 Task: Create a due date automation trigger when advanced on, on the tuesday of the week a card is due add fields with custom field "Resume" set to a date between 1 and 7 days from now at 11:00 AM.
Action: Mouse moved to (1306, 107)
Screenshot: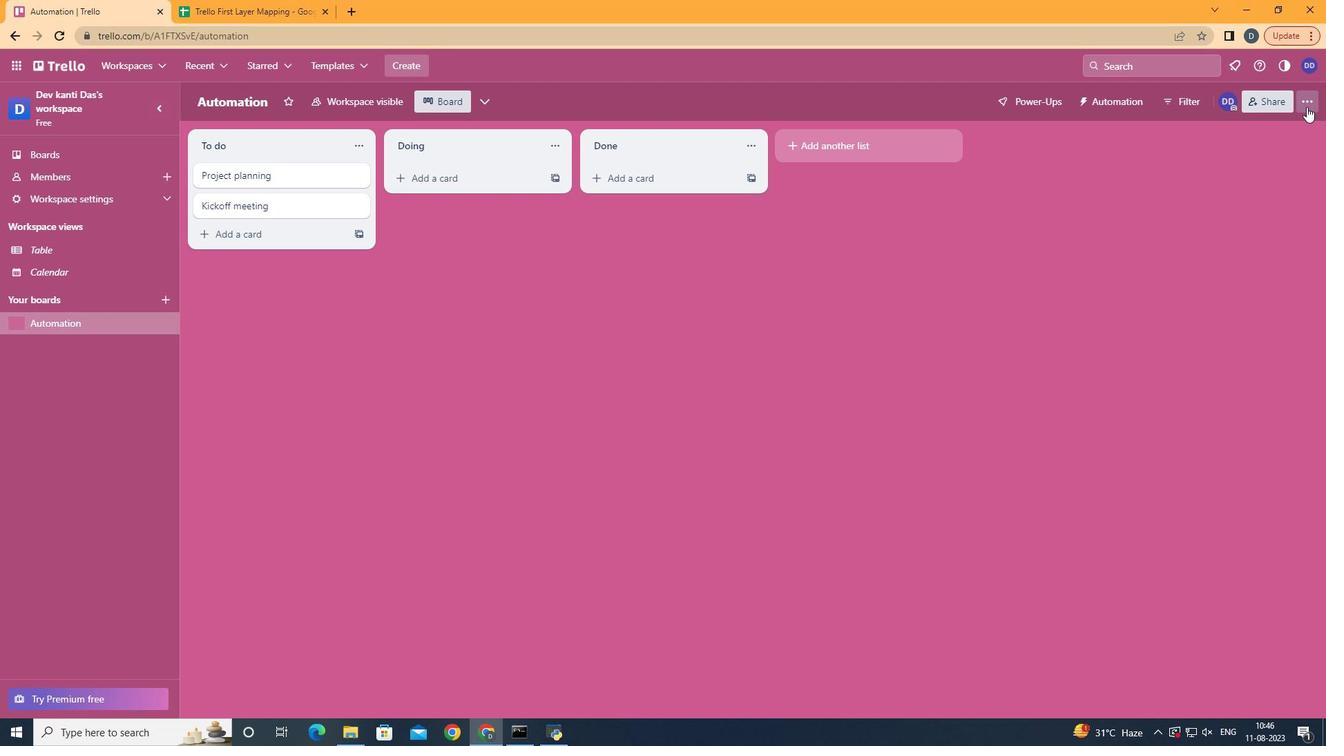 
Action: Mouse pressed left at (1306, 107)
Screenshot: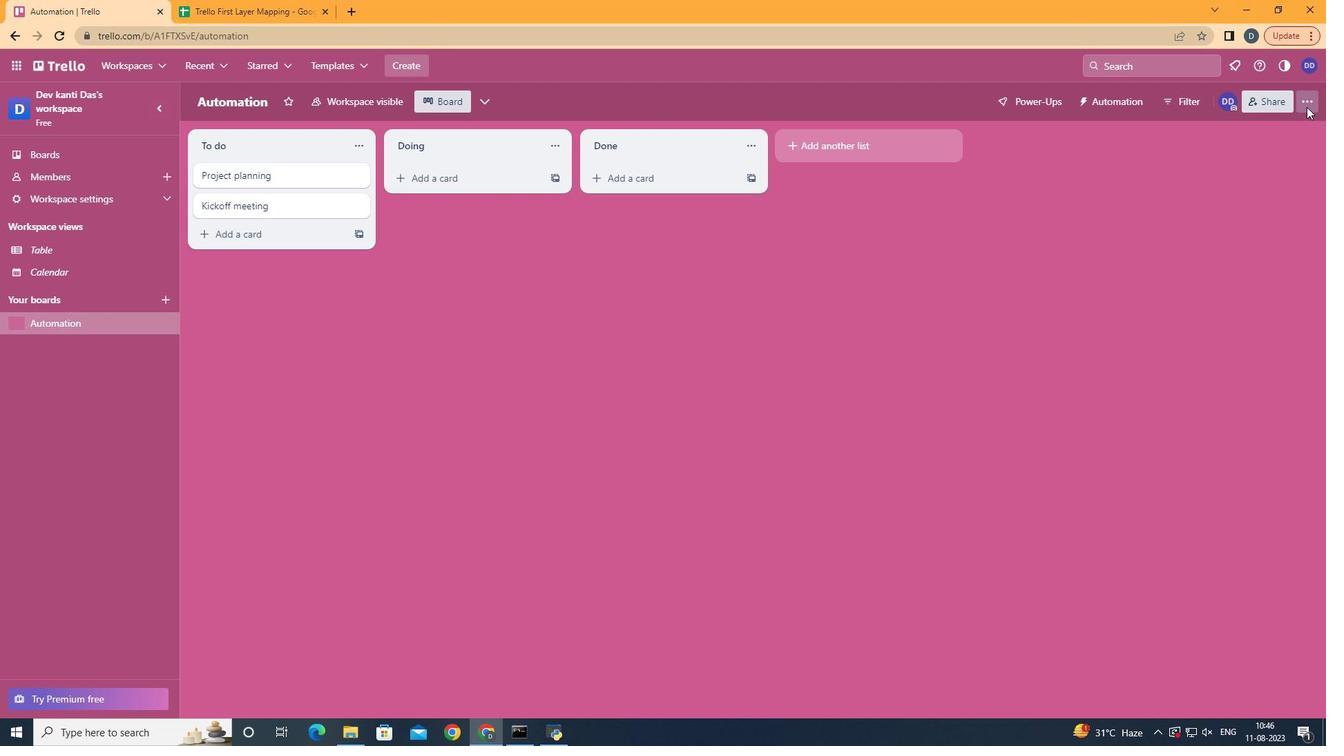 
Action: Mouse moved to (1184, 290)
Screenshot: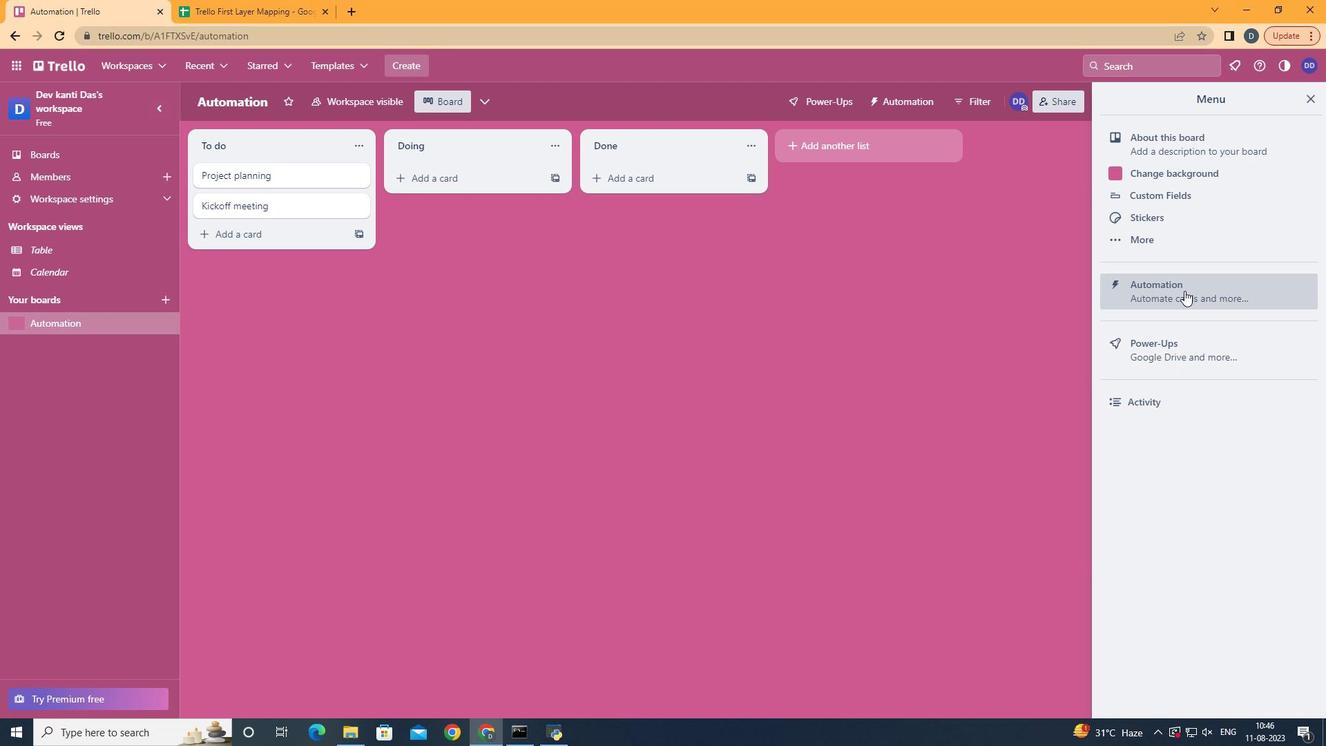 
Action: Mouse pressed left at (1184, 290)
Screenshot: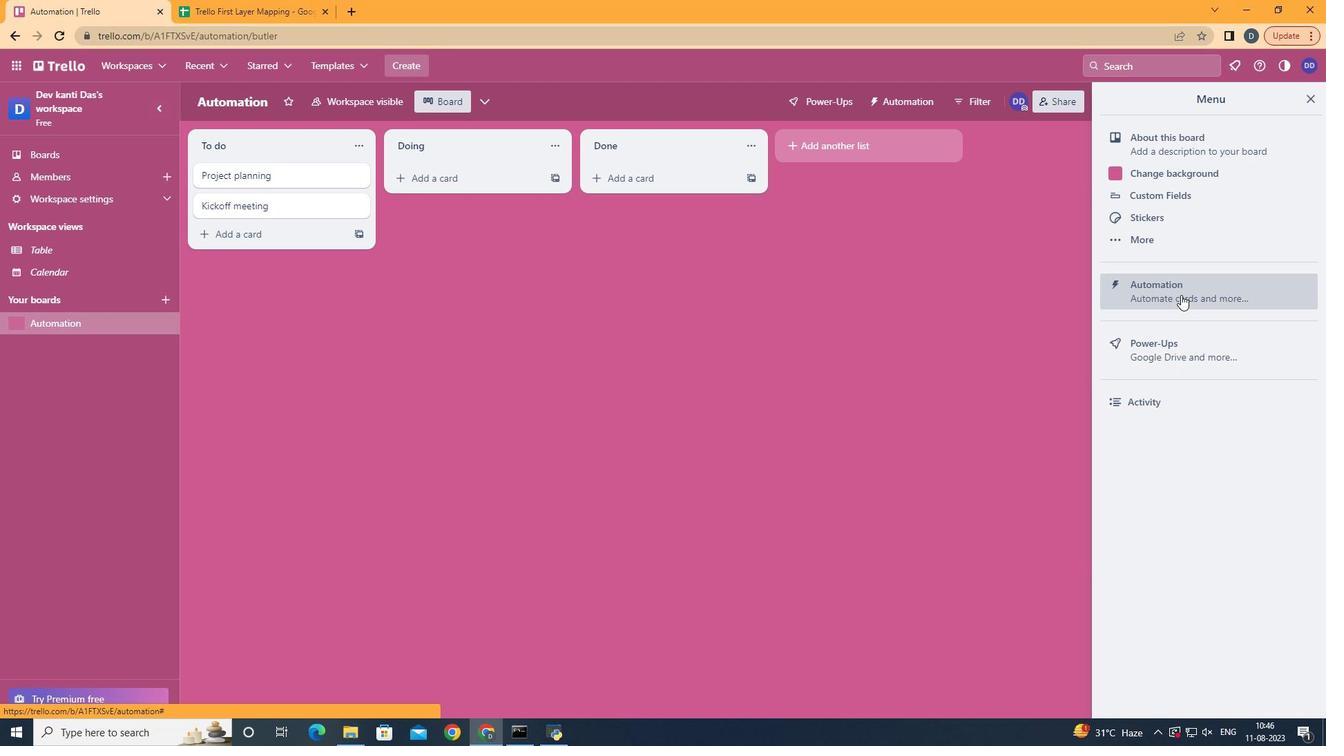 
Action: Mouse moved to (226, 276)
Screenshot: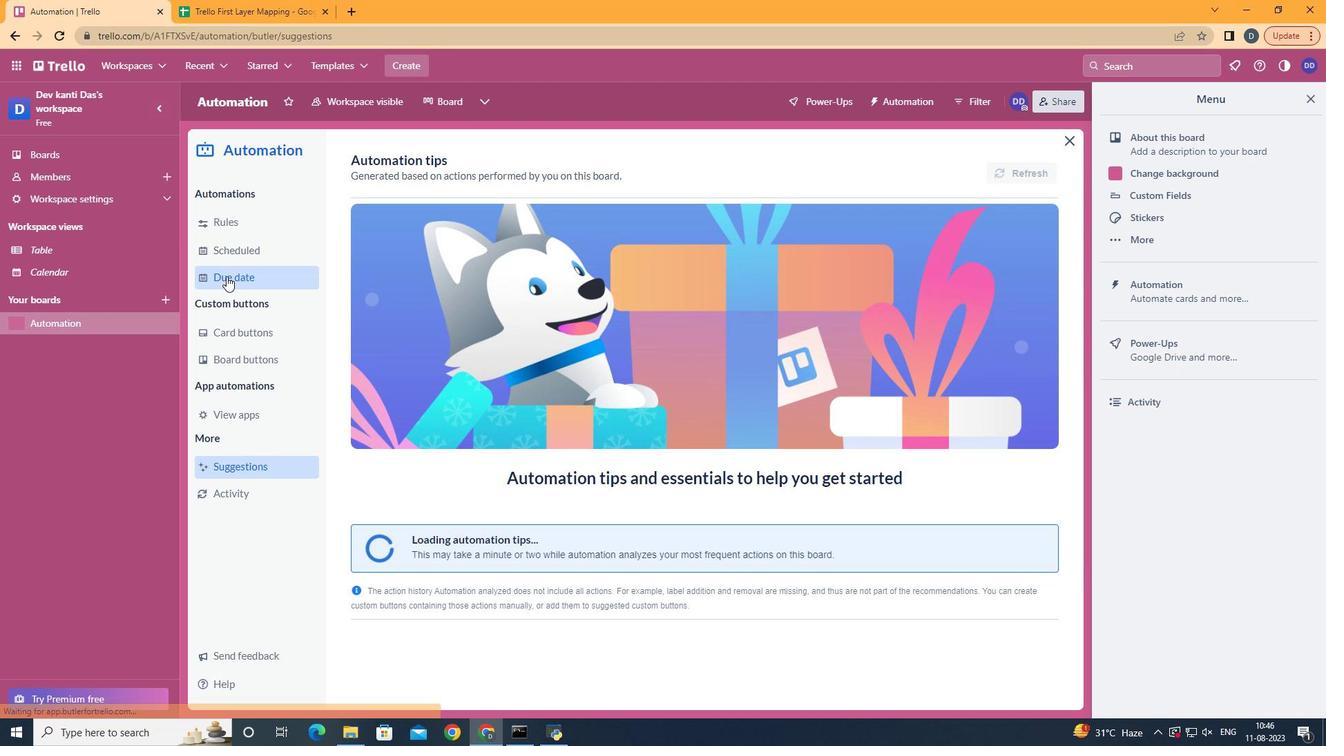 
Action: Mouse pressed left at (226, 276)
Screenshot: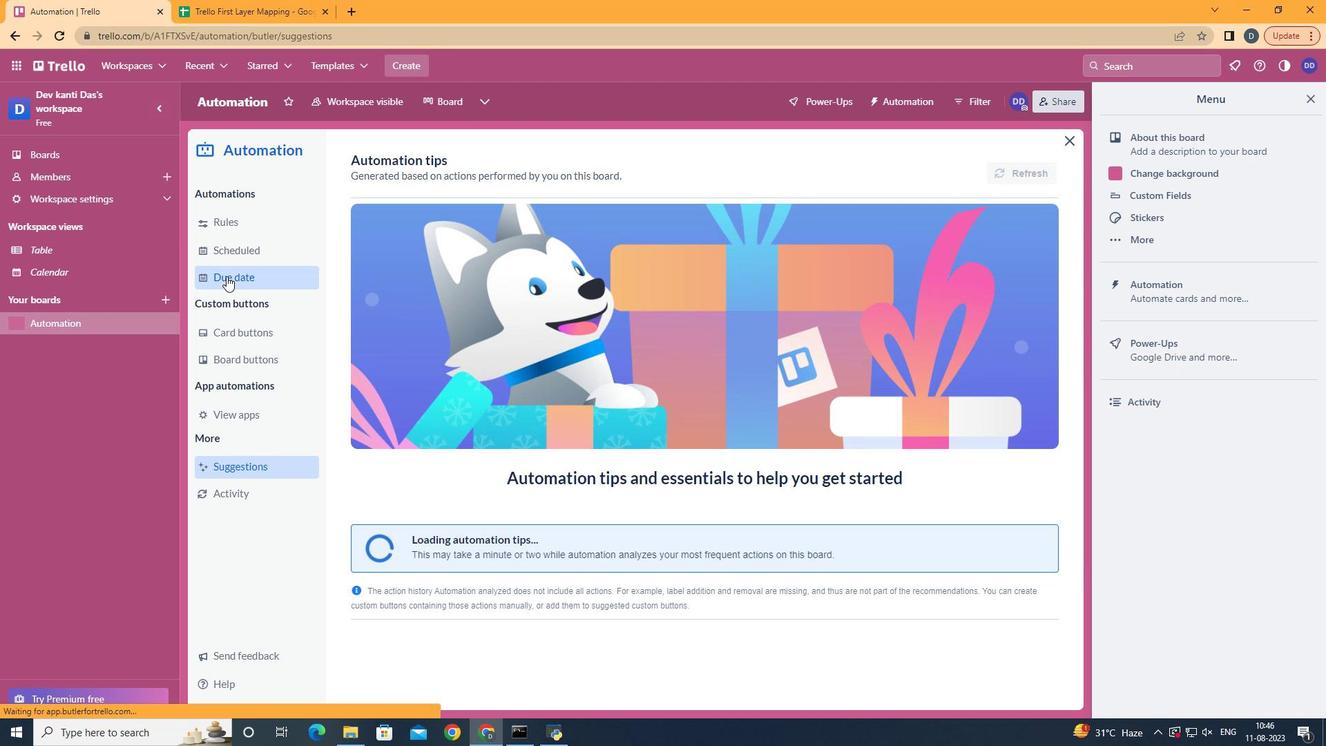 
Action: Mouse moved to (965, 165)
Screenshot: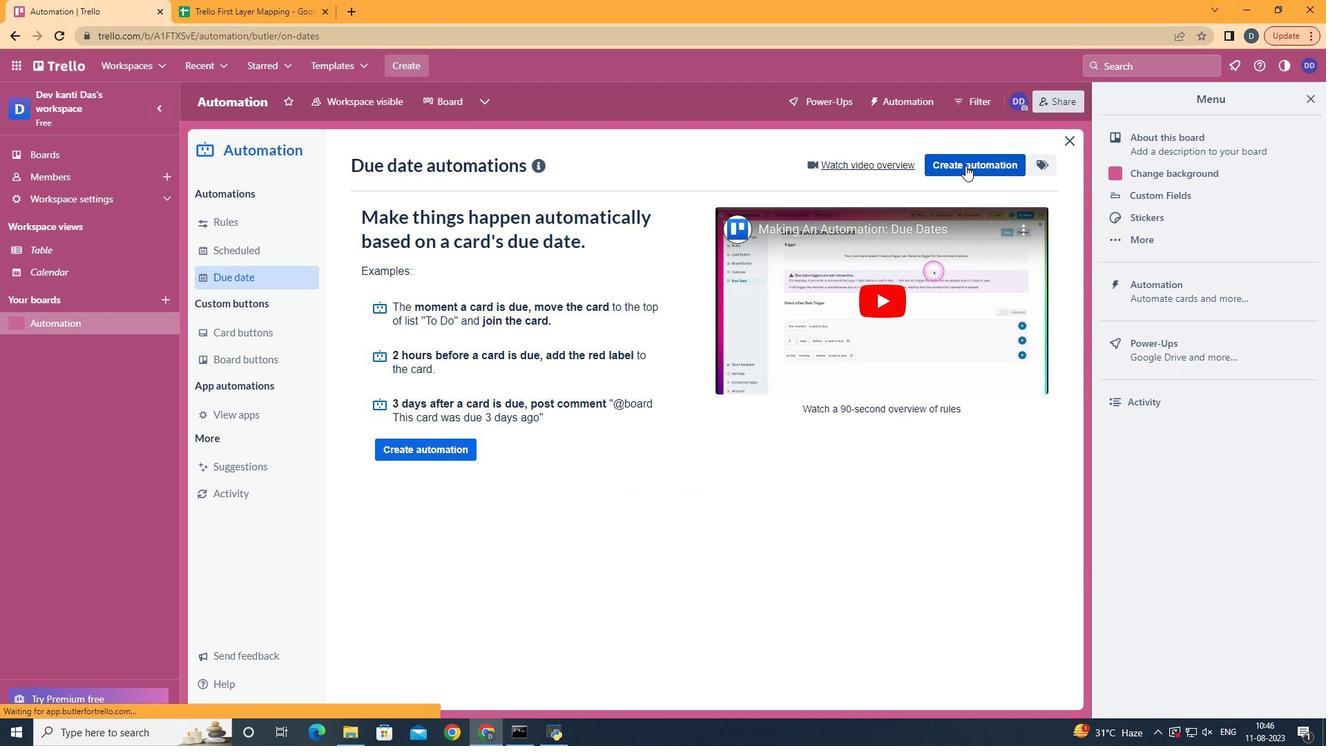
Action: Mouse pressed left at (965, 165)
Screenshot: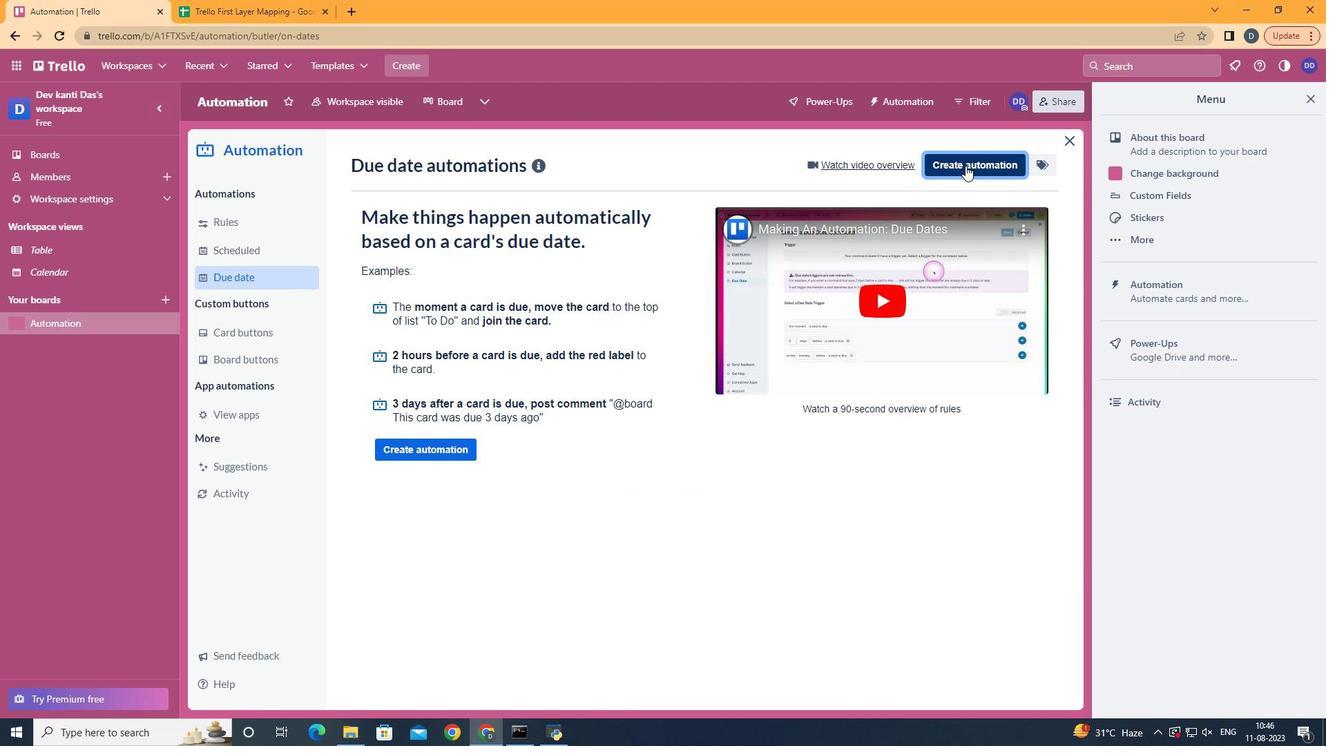 
Action: Mouse moved to (681, 297)
Screenshot: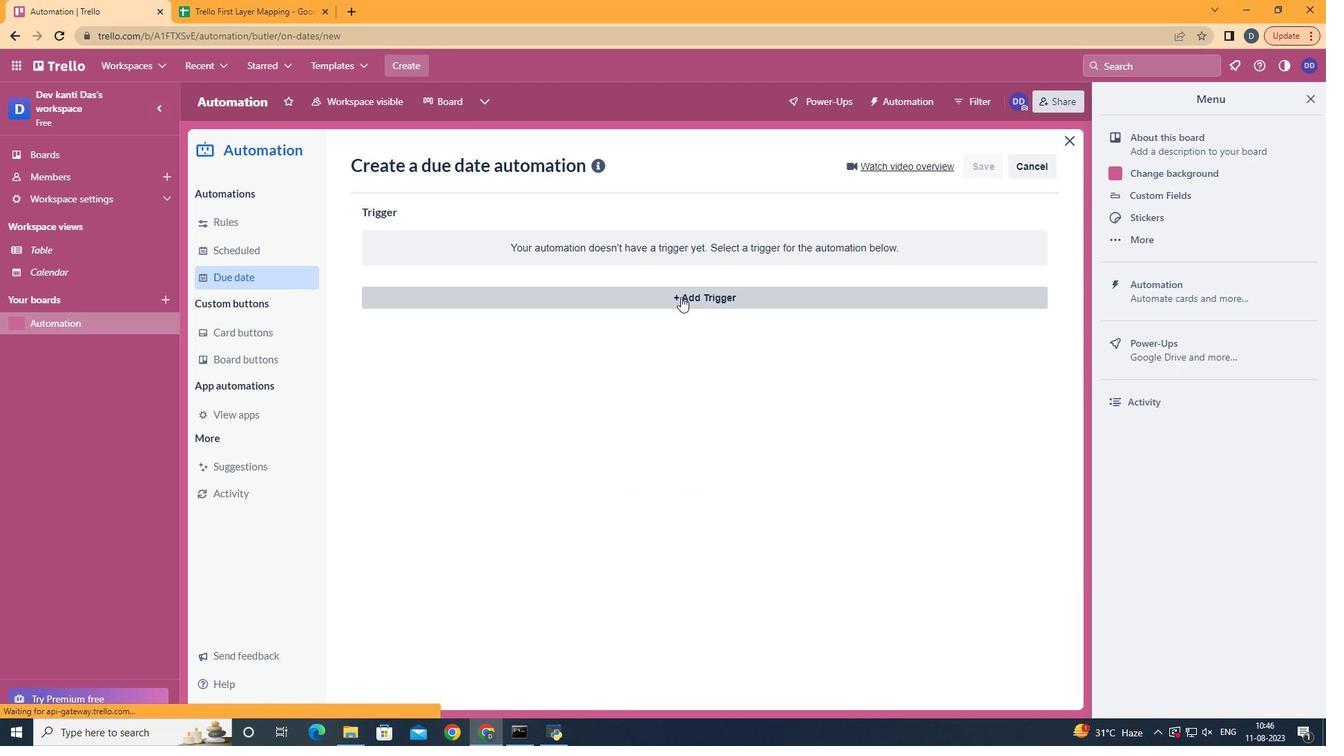 
Action: Mouse pressed left at (681, 297)
Screenshot: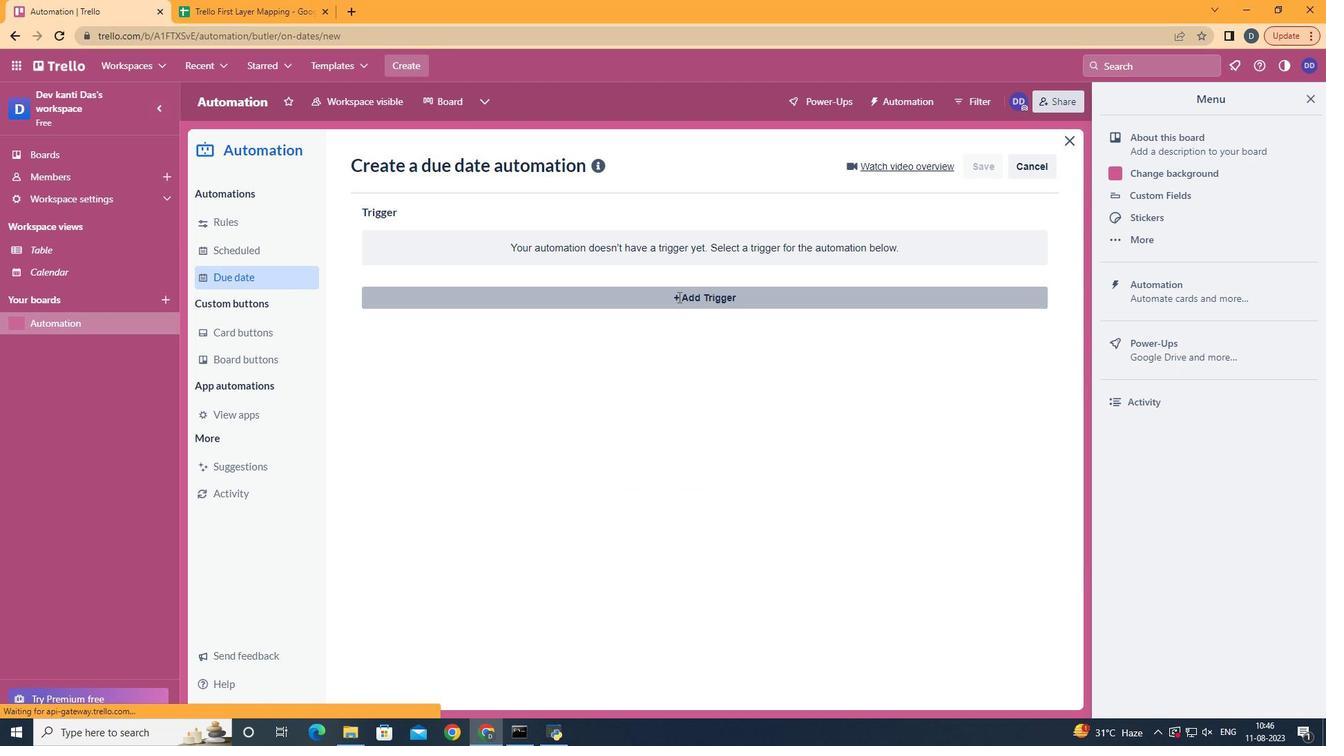 
Action: Mouse moved to (462, 393)
Screenshot: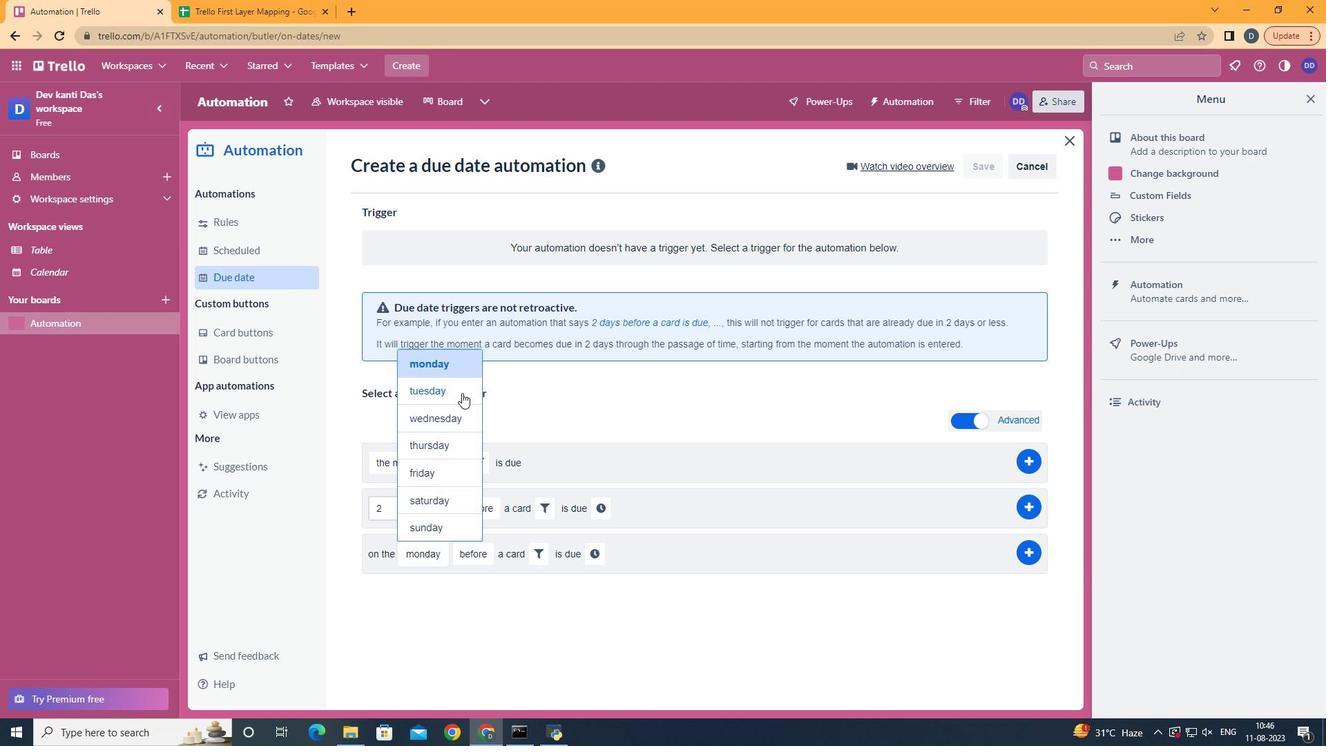 
Action: Mouse pressed left at (462, 393)
Screenshot: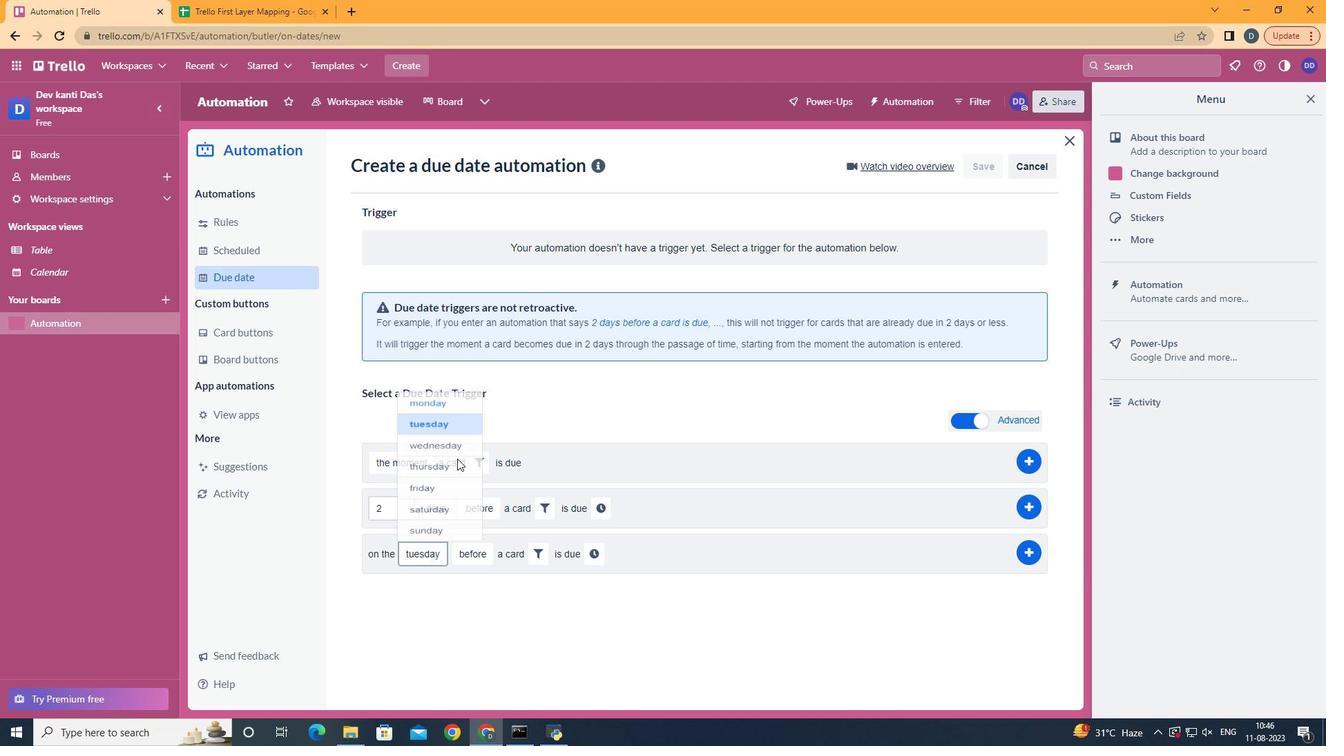 
Action: Mouse moved to (495, 627)
Screenshot: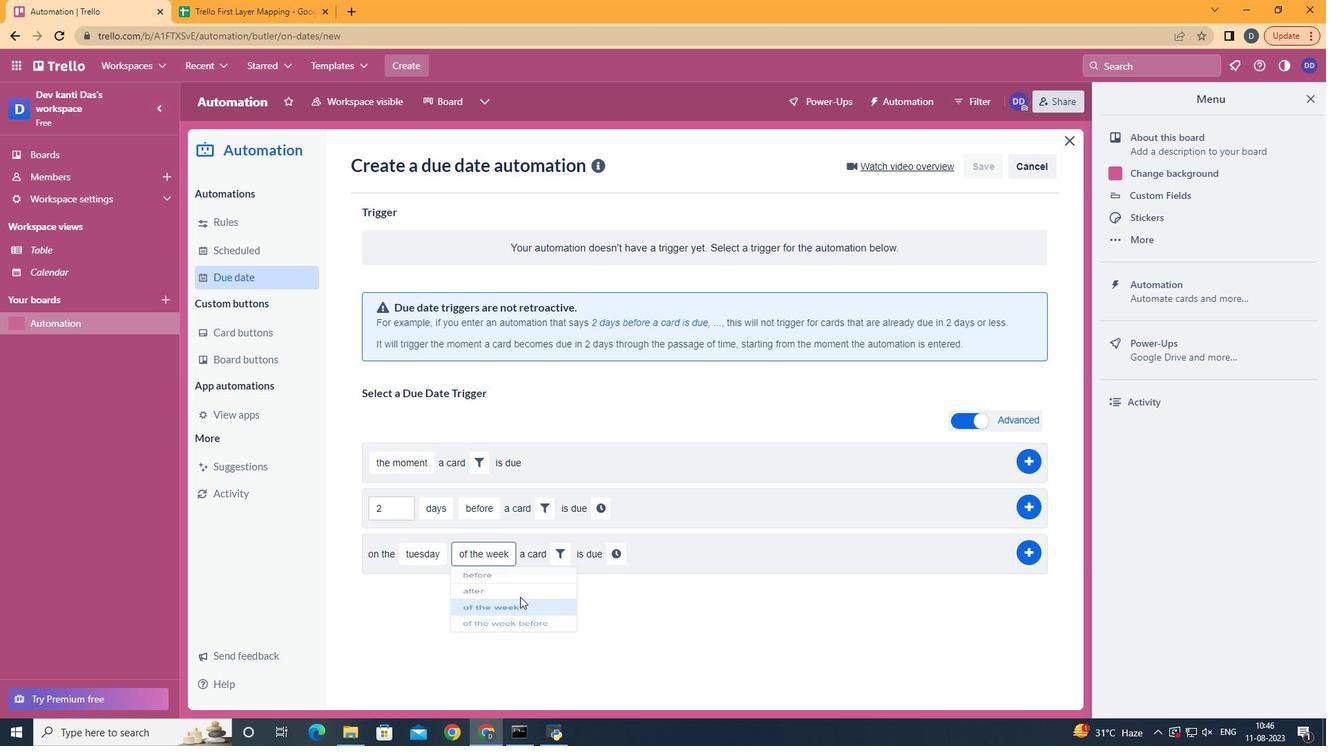 
Action: Mouse pressed left at (495, 627)
Screenshot: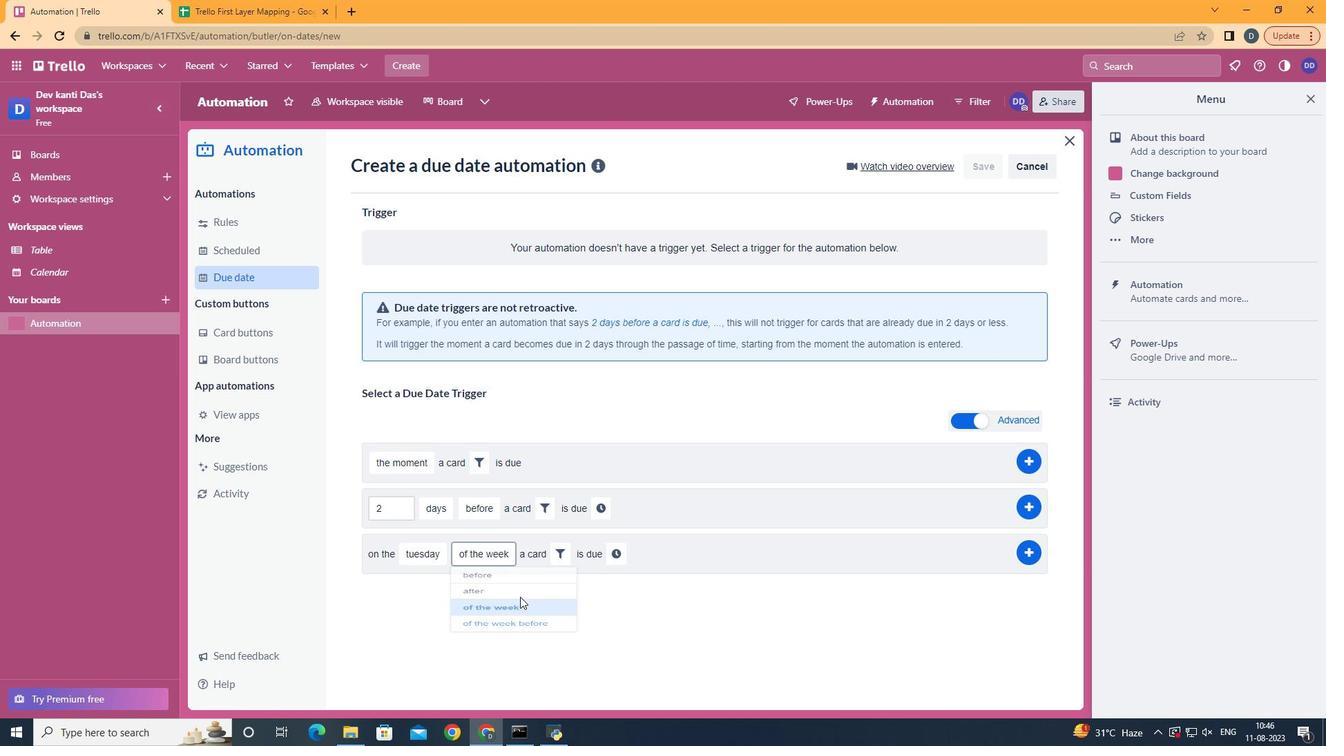 
Action: Mouse moved to (559, 558)
Screenshot: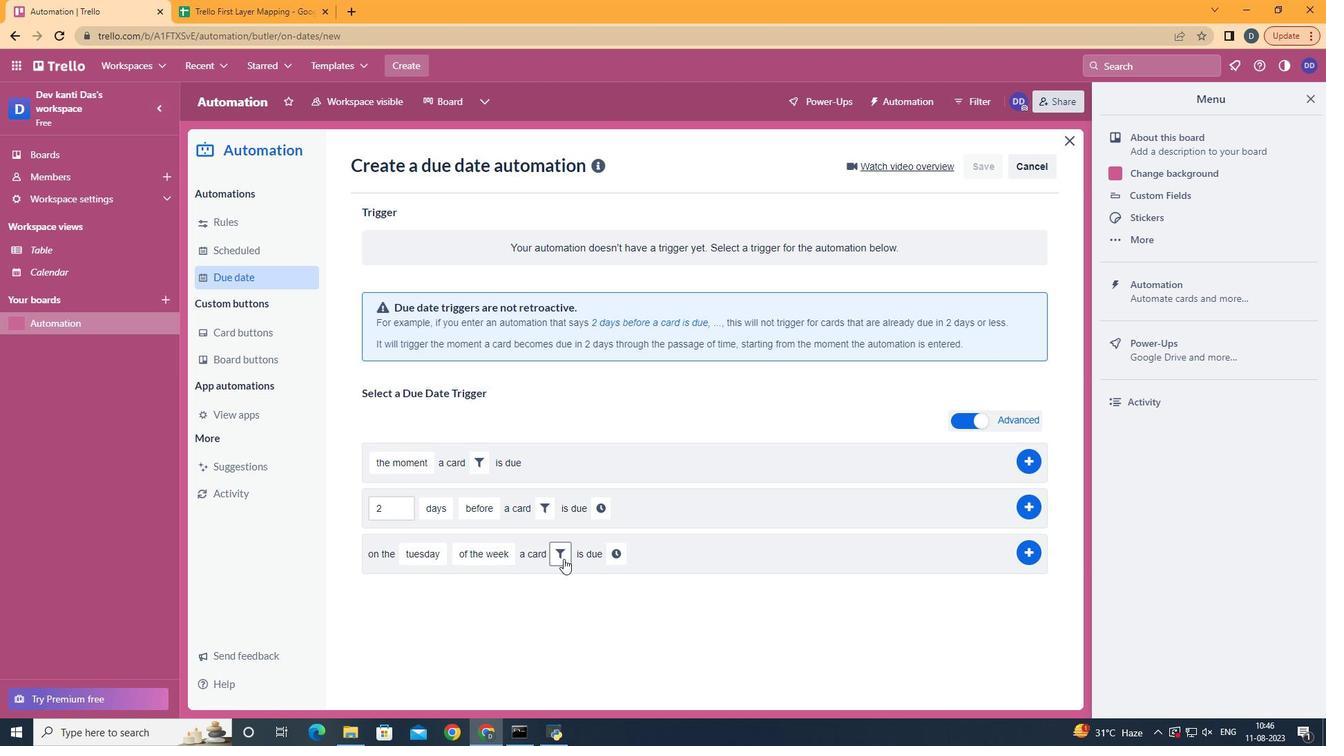 
Action: Mouse pressed left at (559, 558)
Screenshot: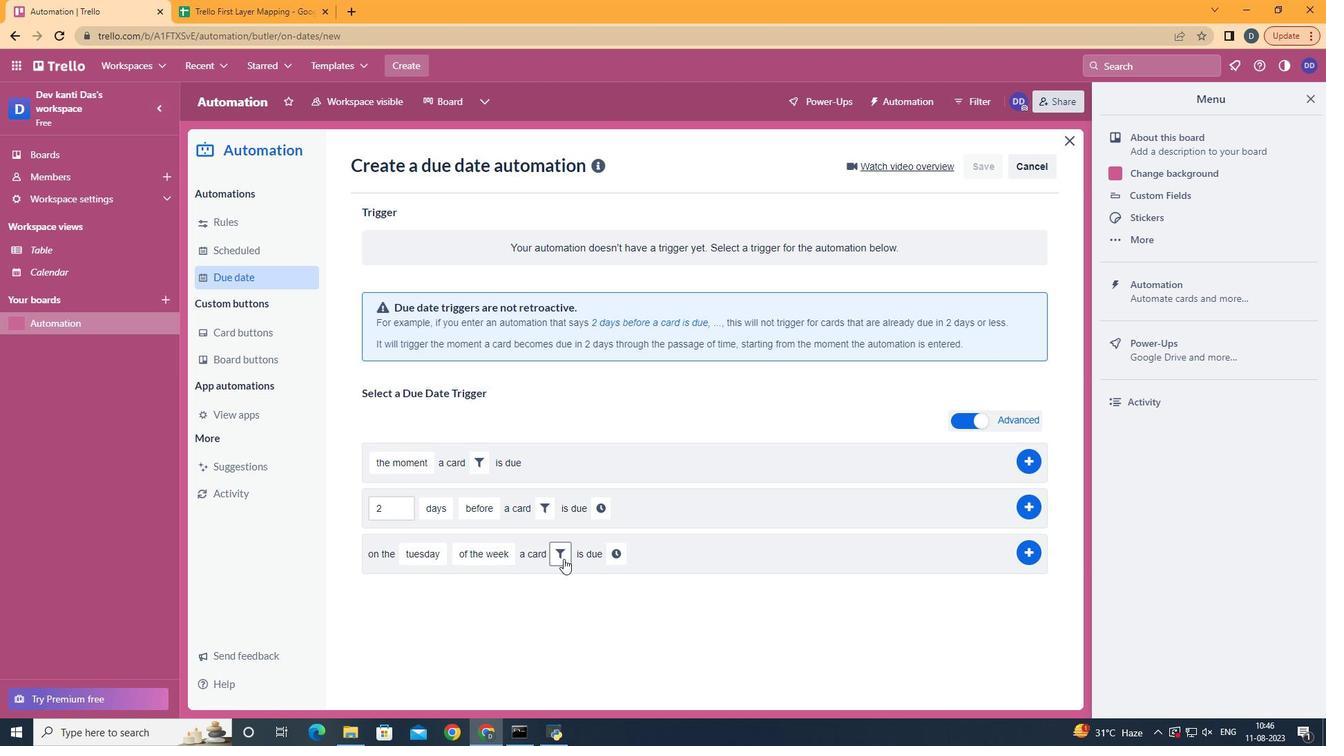 
Action: Mouse moved to (788, 612)
Screenshot: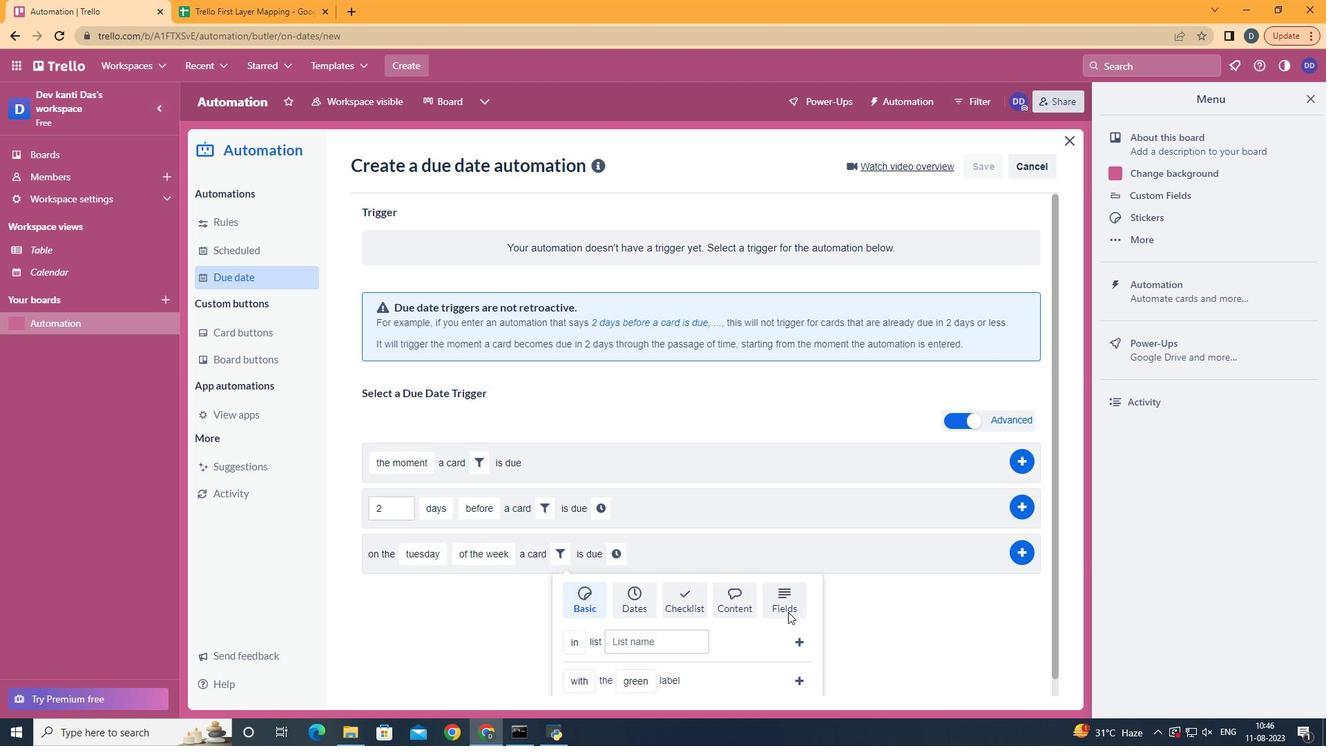 
Action: Mouse pressed left at (788, 612)
Screenshot: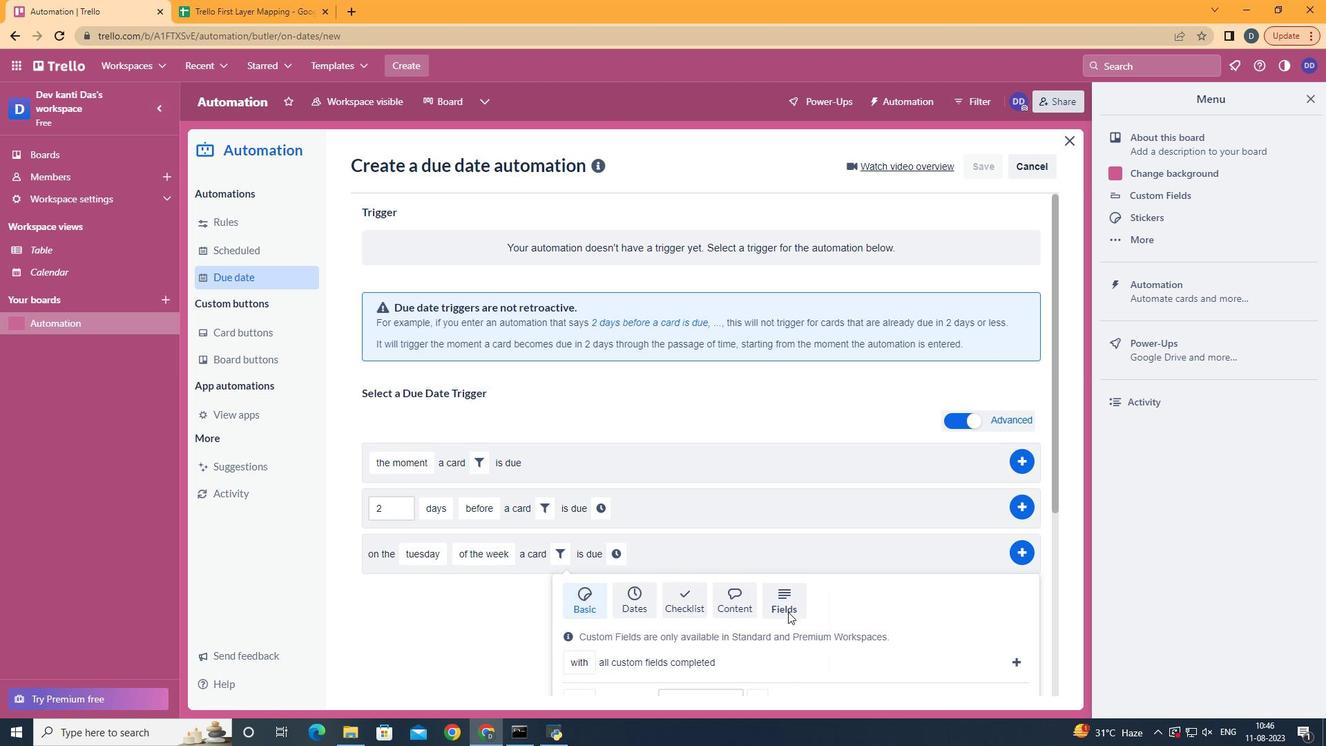 
Action: Mouse scrolled (788, 611) with delta (0, 0)
Screenshot: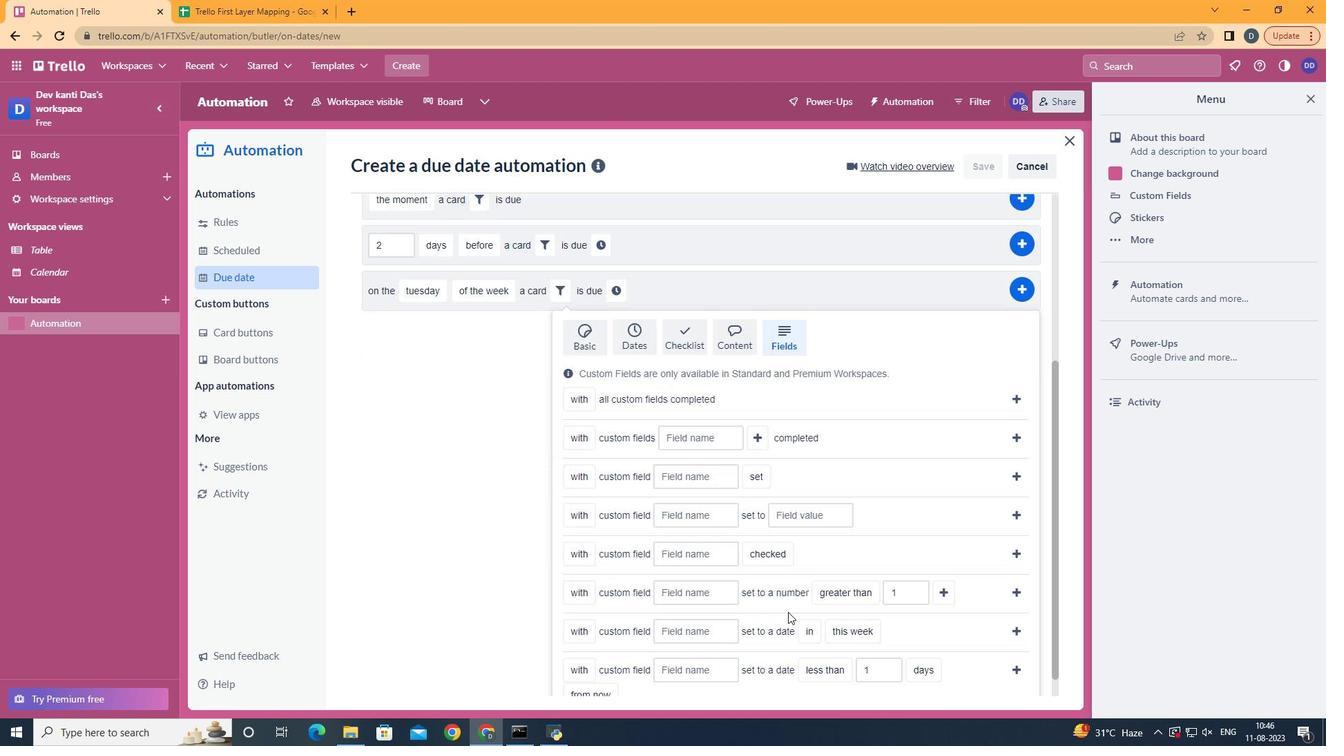 
Action: Mouse scrolled (788, 611) with delta (0, 0)
Screenshot: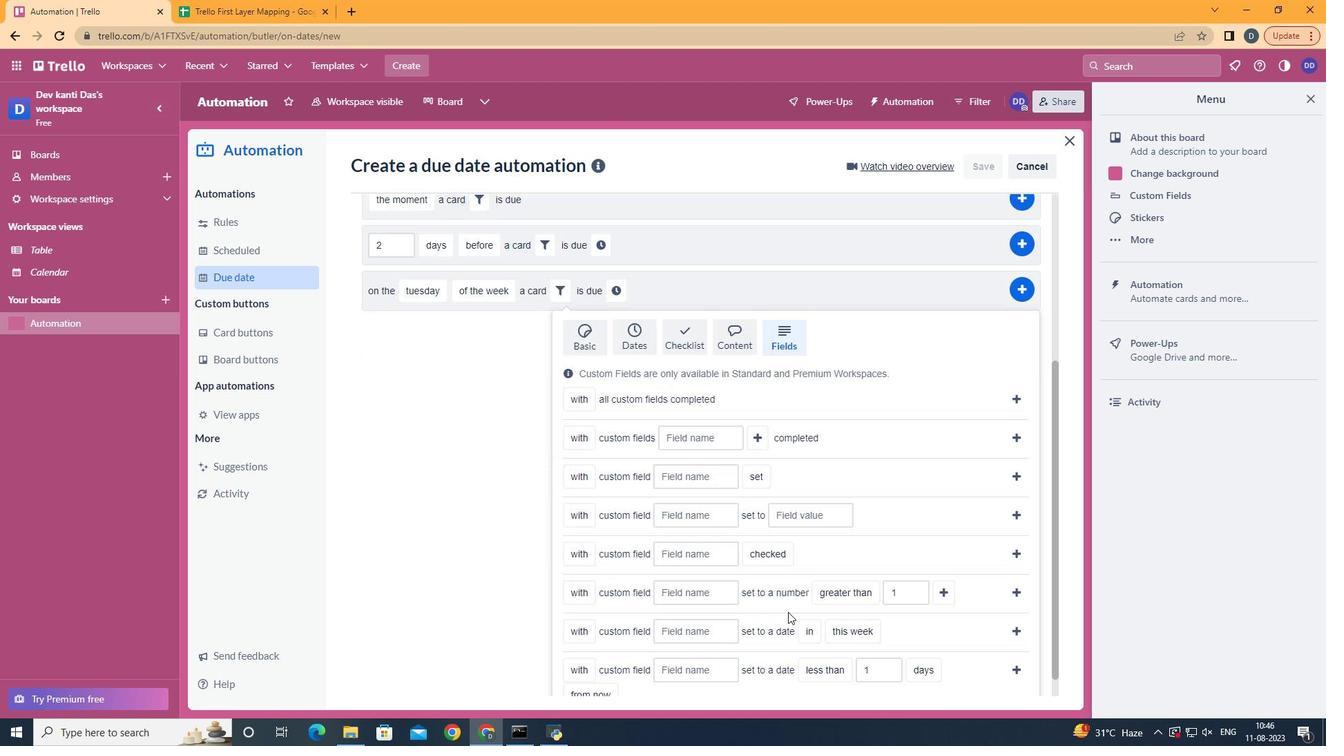 
Action: Mouse scrolled (788, 611) with delta (0, 0)
Screenshot: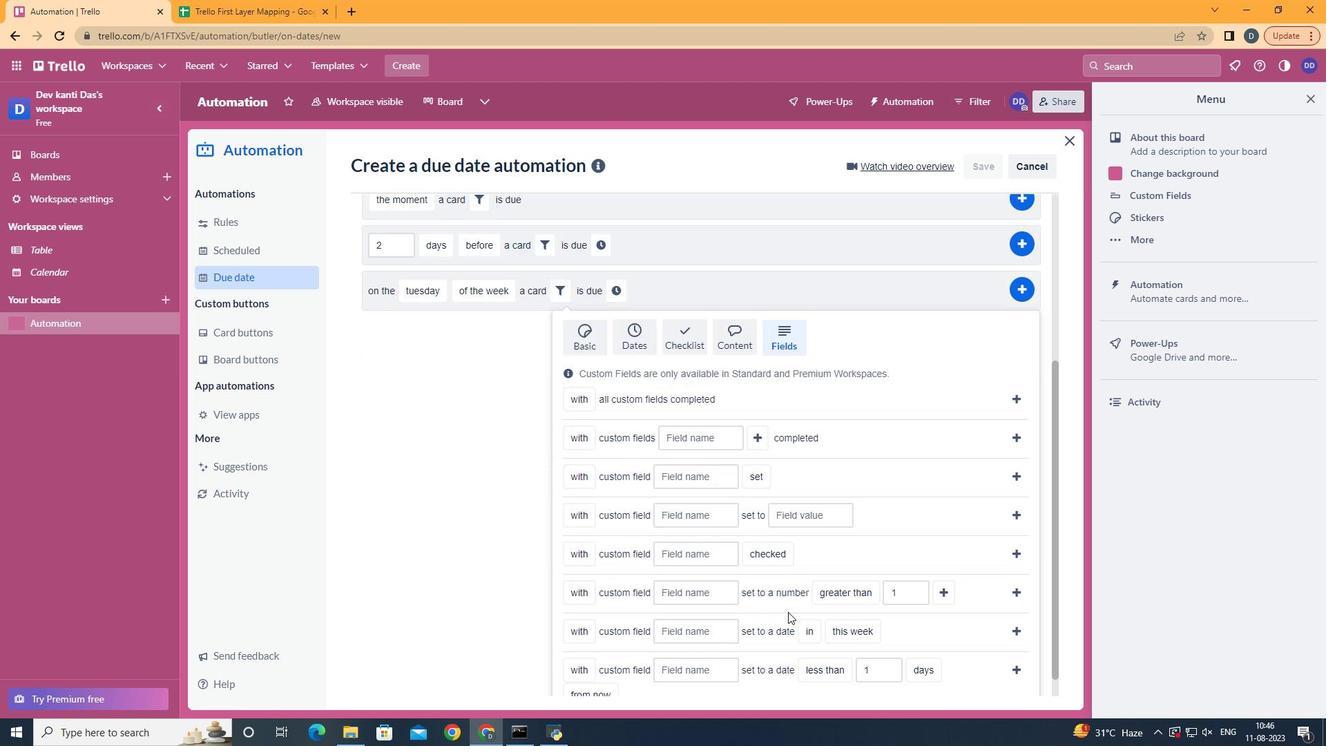 
Action: Mouse scrolled (788, 611) with delta (0, 0)
Screenshot: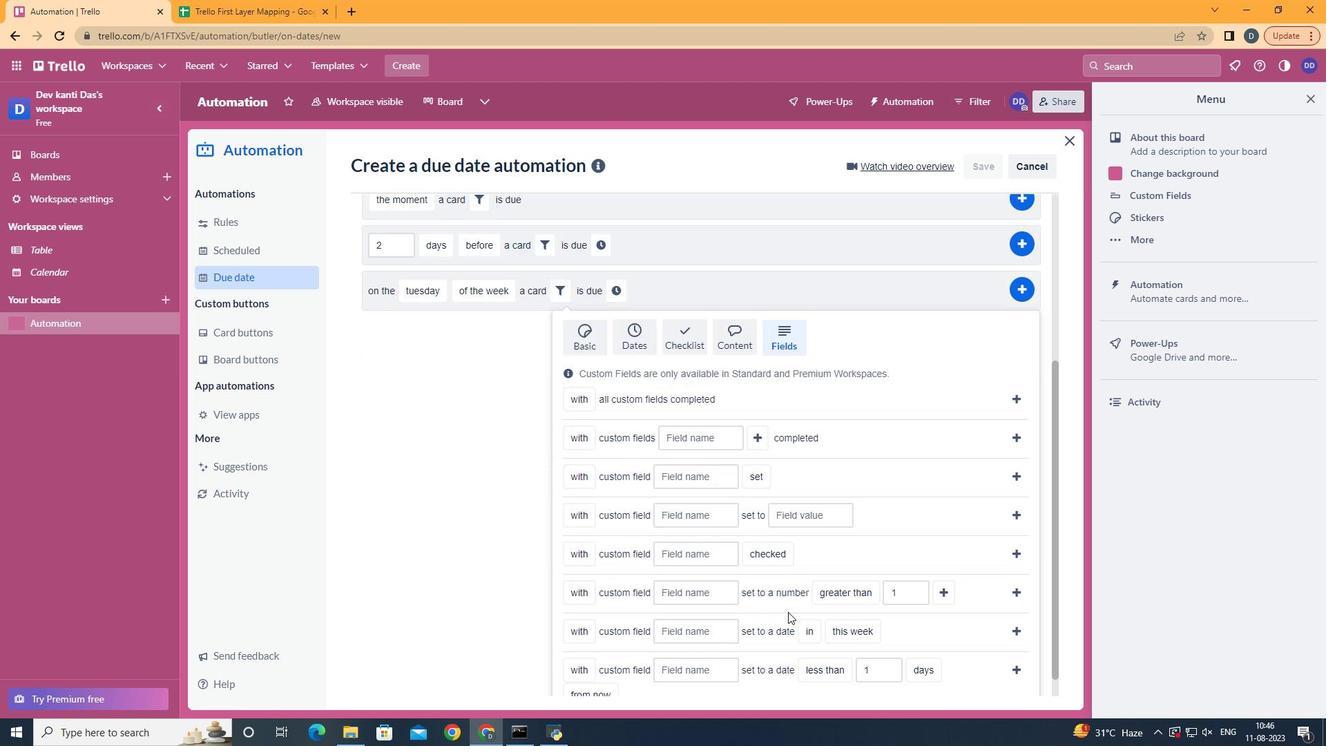 
Action: Mouse scrolled (788, 611) with delta (0, 0)
Screenshot: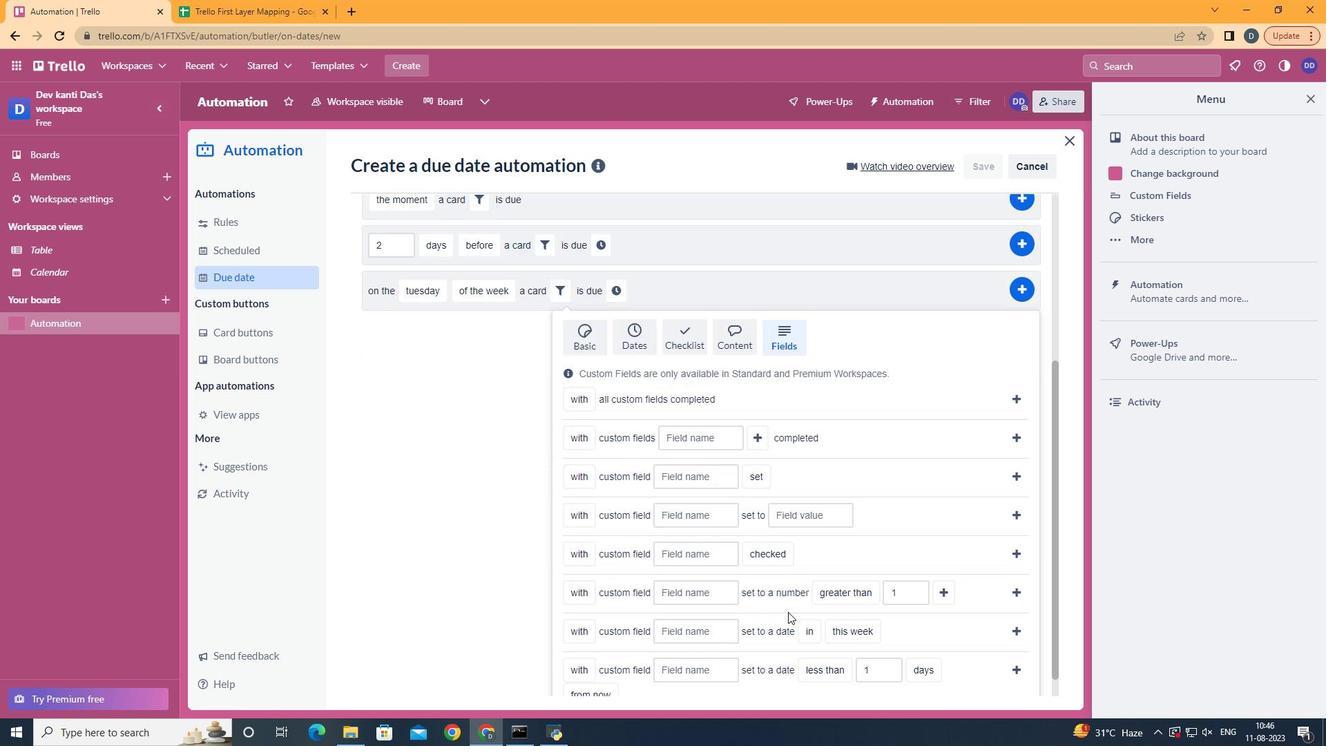 
Action: Mouse scrolled (788, 611) with delta (0, 0)
Screenshot: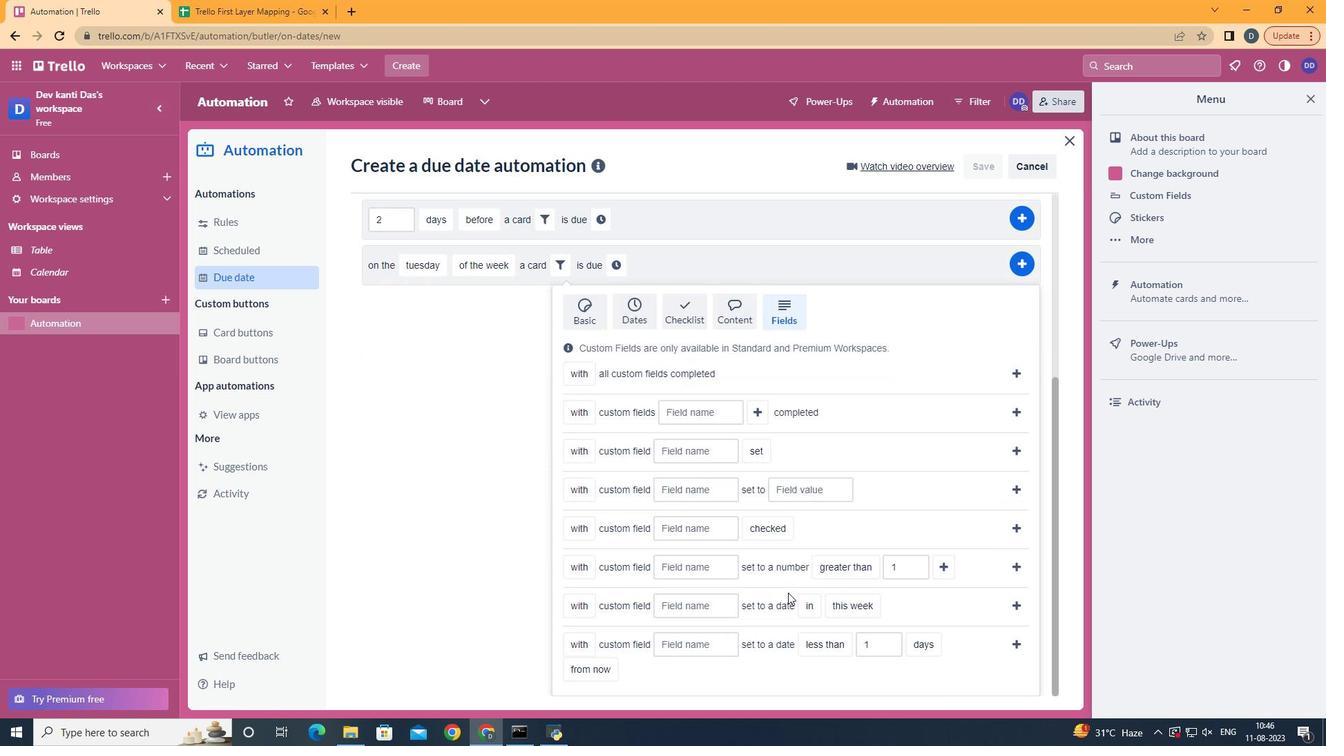 
Action: Mouse moved to (695, 639)
Screenshot: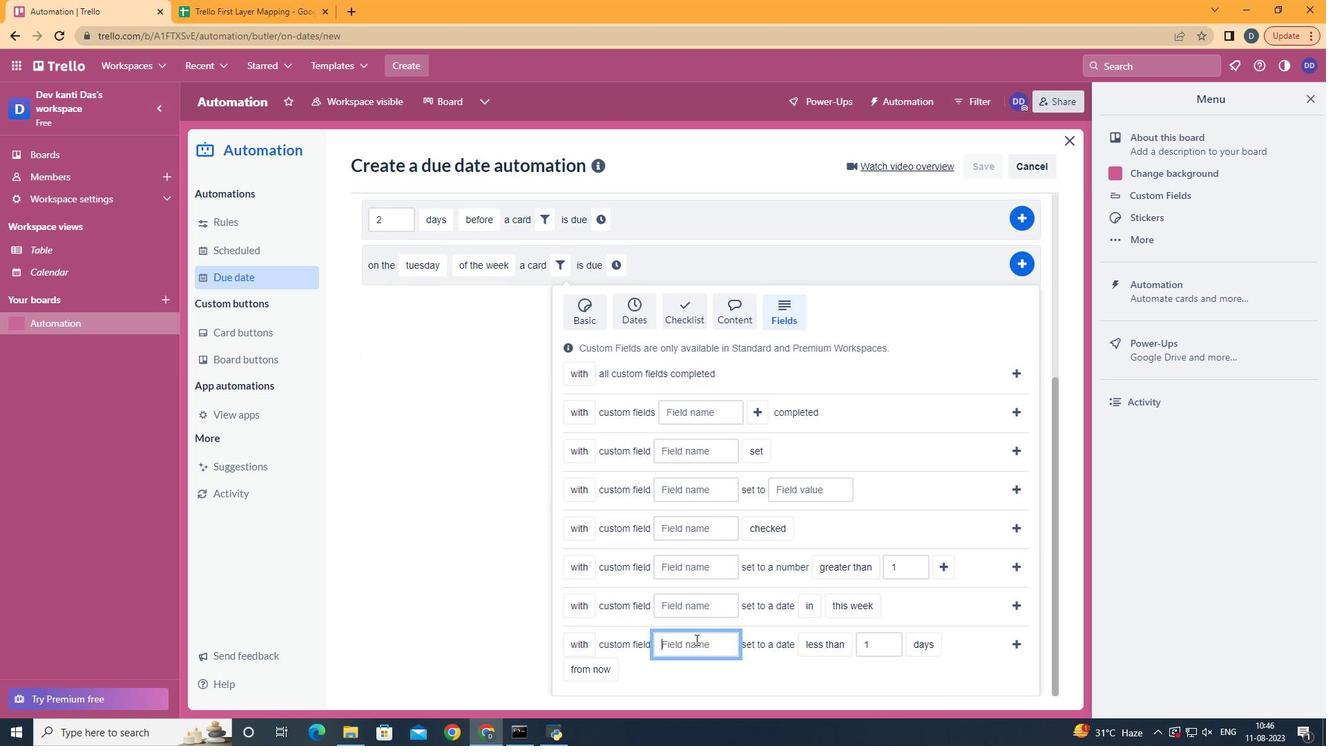 
Action: Mouse pressed left at (695, 639)
Screenshot: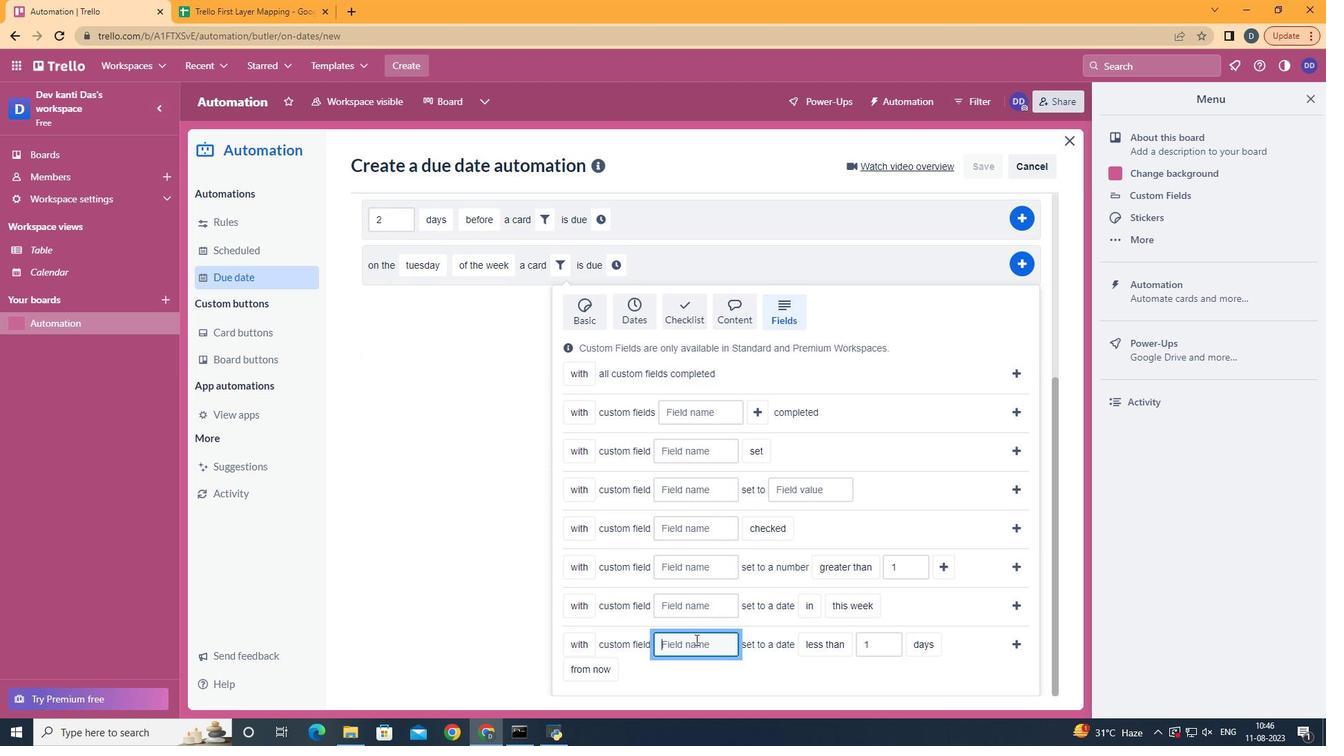 
Action: Key pressed <Key.shift>Resume
Screenshot: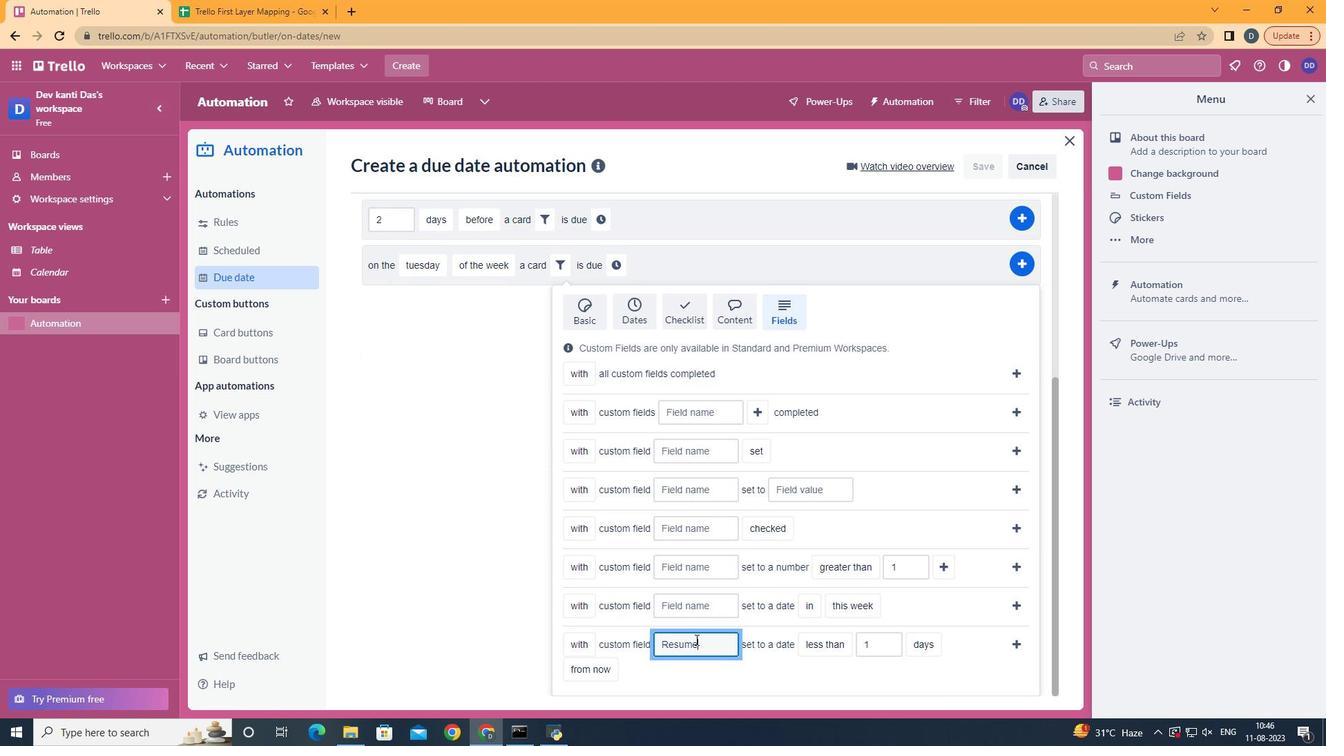 
Action: Mouse moved to (846, 580)
Screenshot: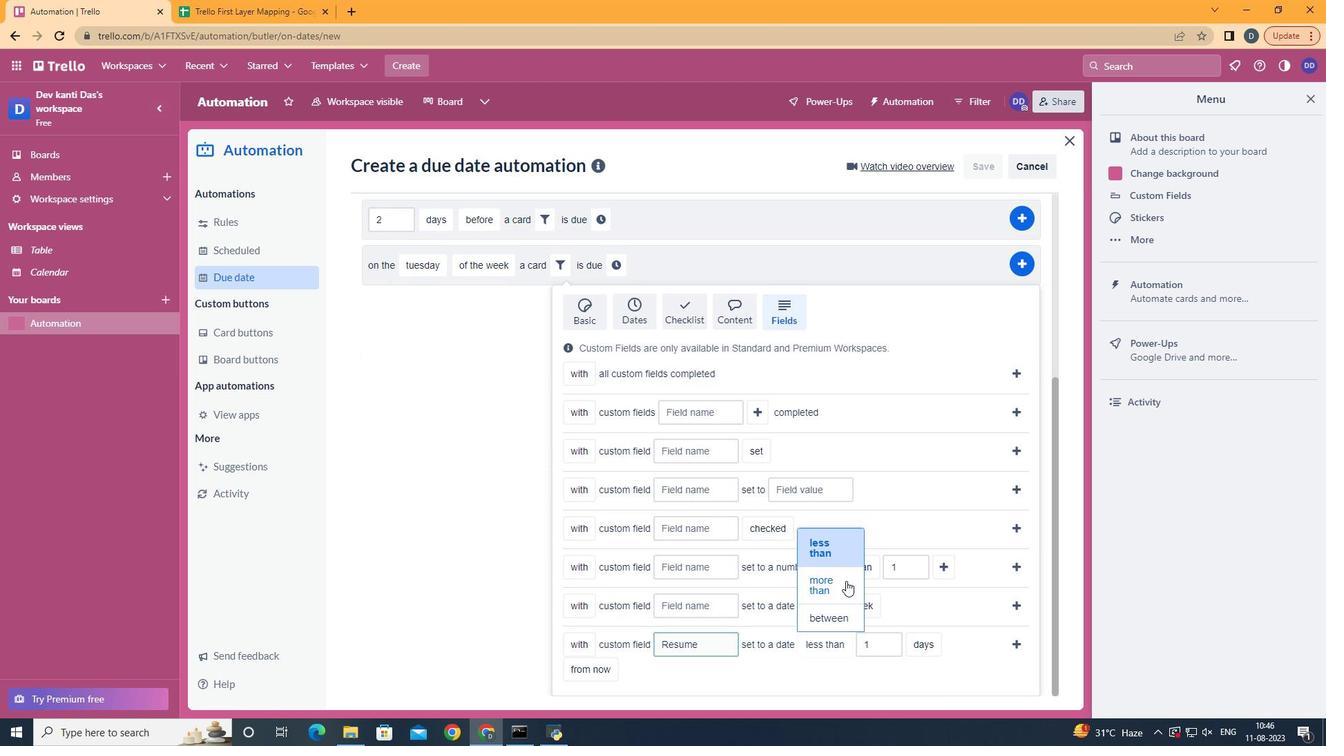 
Action: Mouse pressed left at (846, 580)
Screenshot: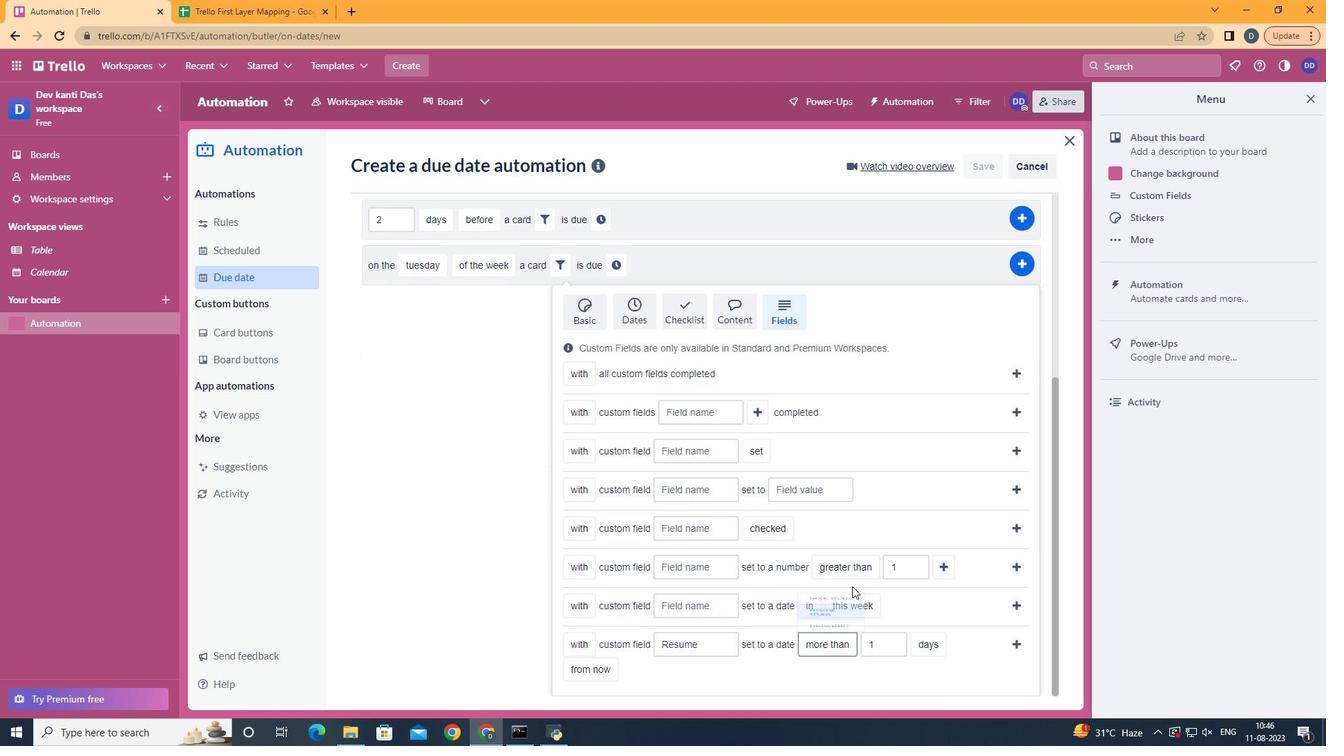 
Action: Mouse moved to (843, 625)
Screenshot: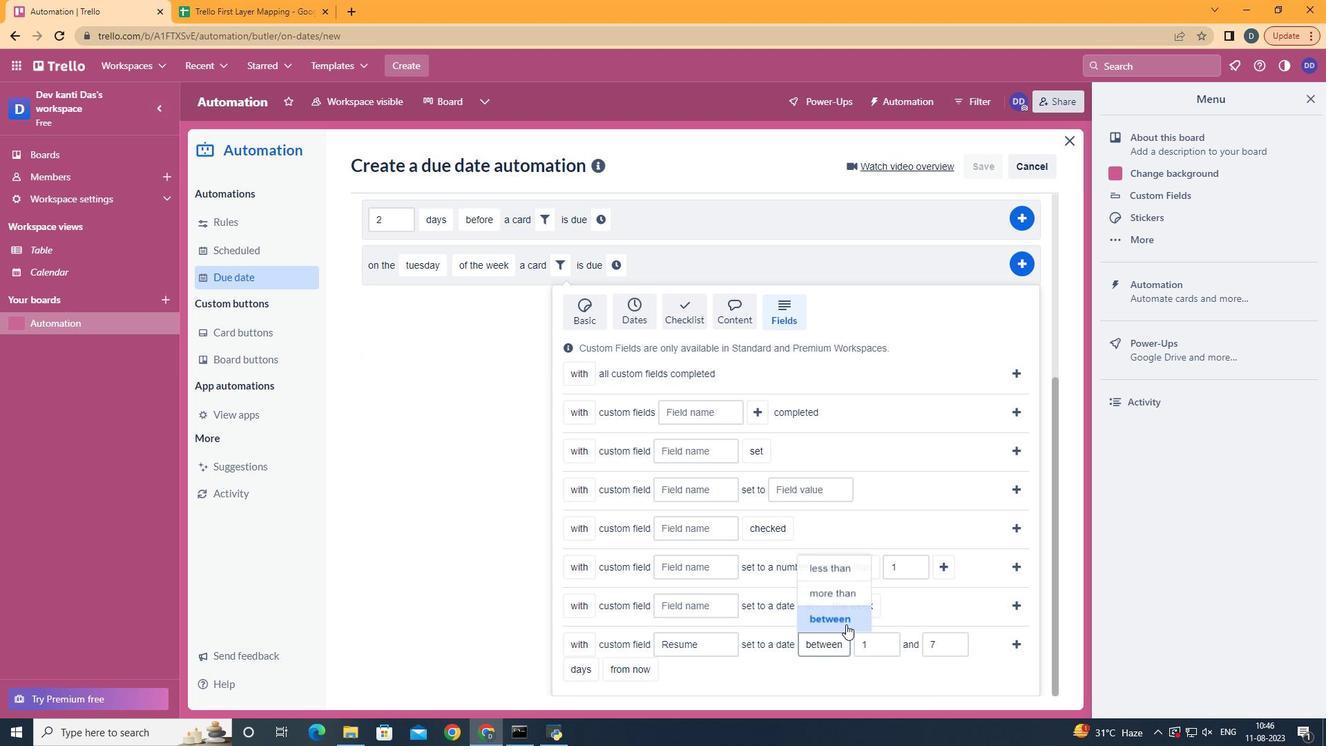 
Action: Mouse pressed left at (843, 625)
Screenshot: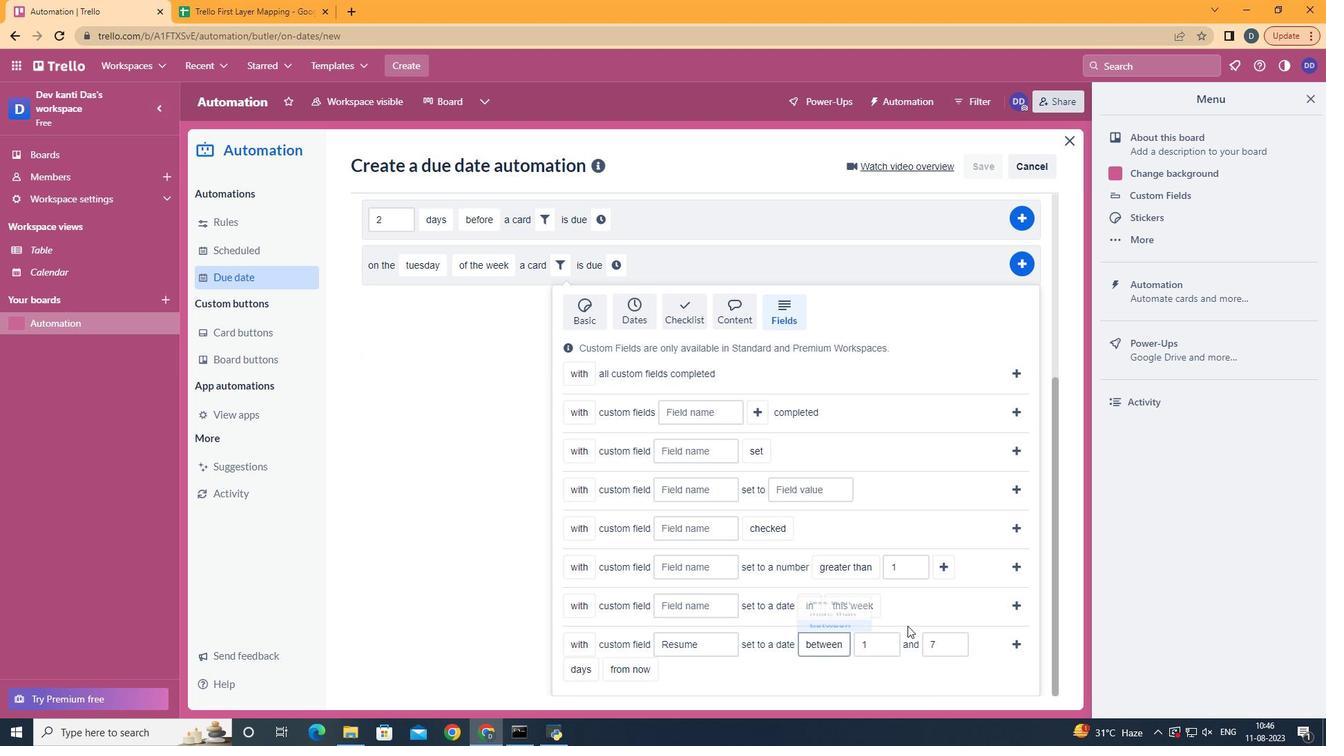
Action: Mouse moved to (1014, 644)
Screenshot: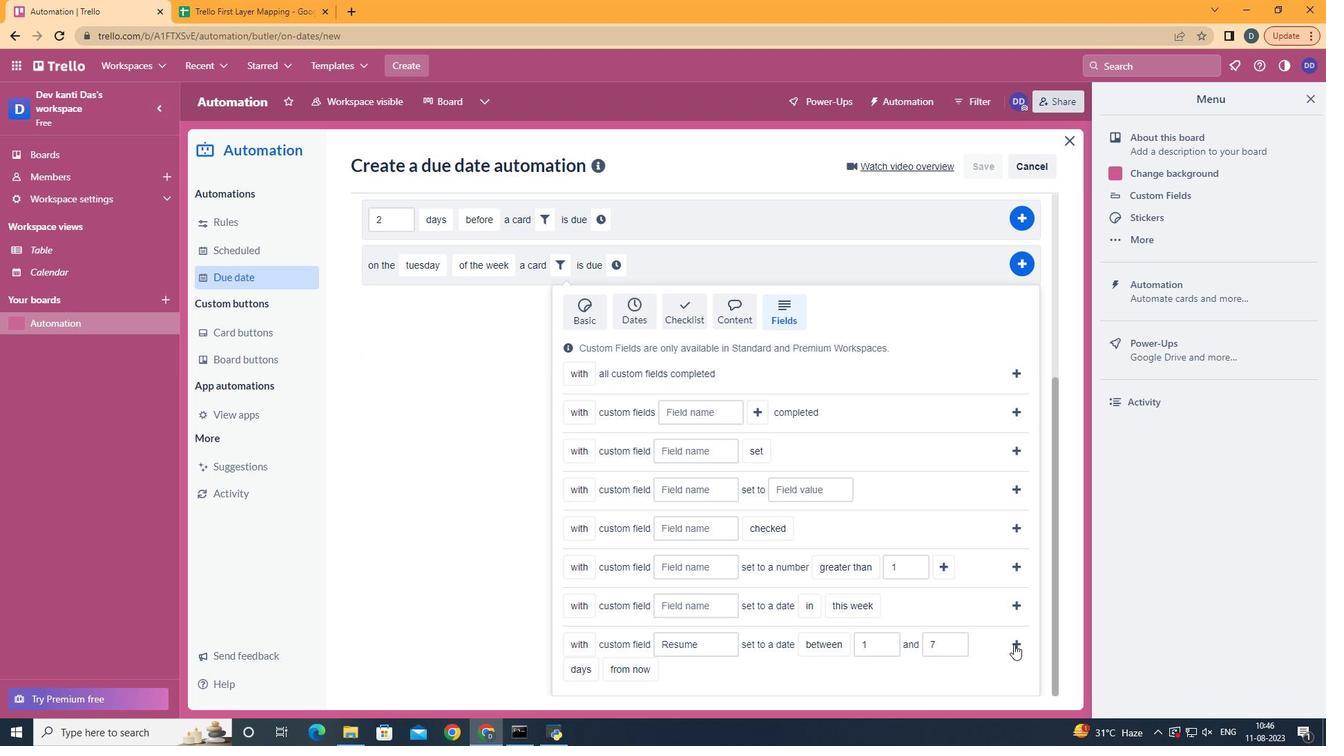 
Action: Mouse pressed left at (1014, 644)
Screenshot: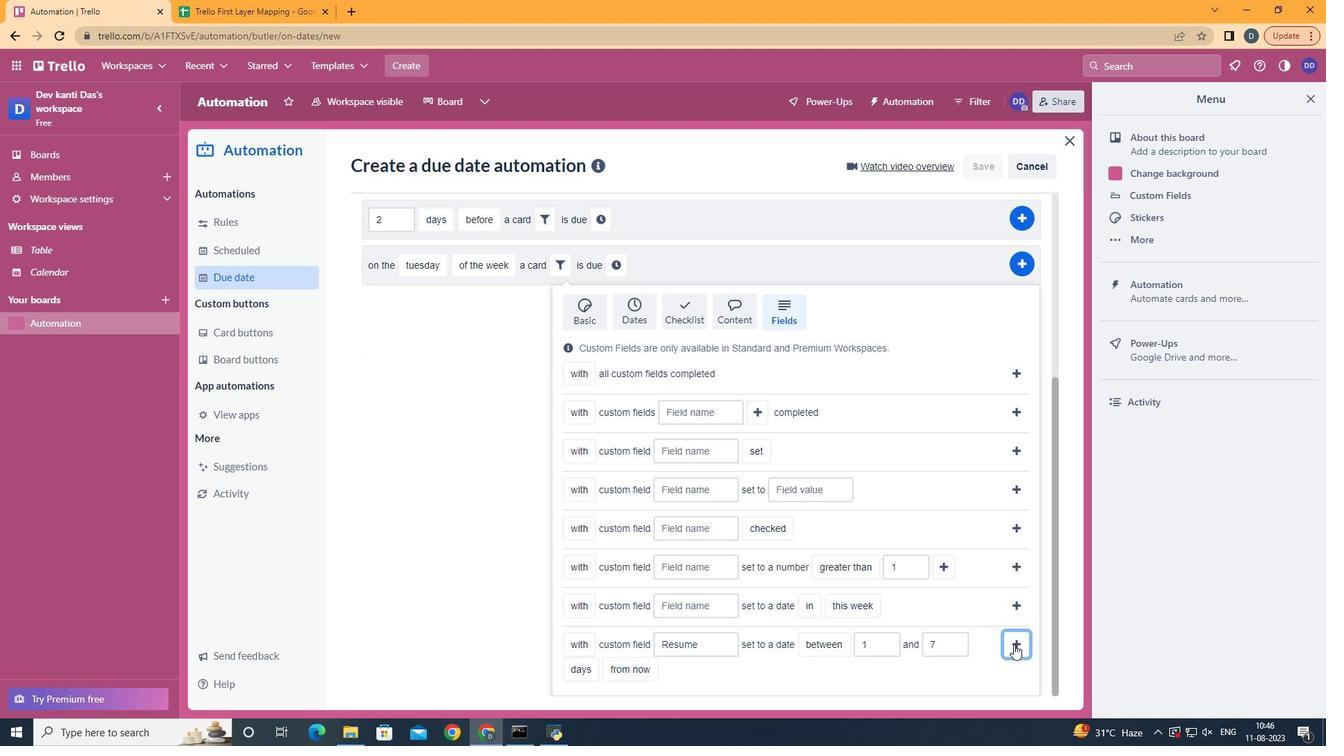 
Action: Mouse moved to (962, 556)
Screenshot: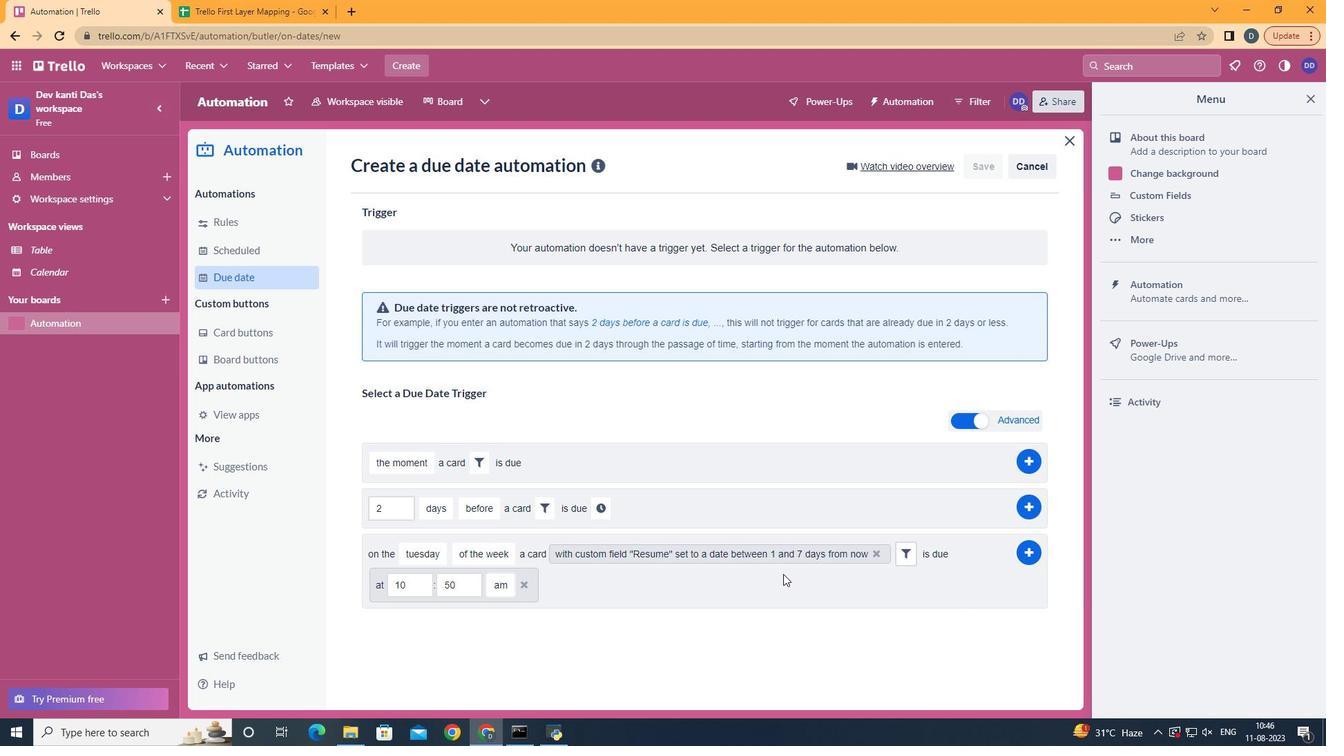 
Action: Mouse pressed left at (962, 556)
Screenshot: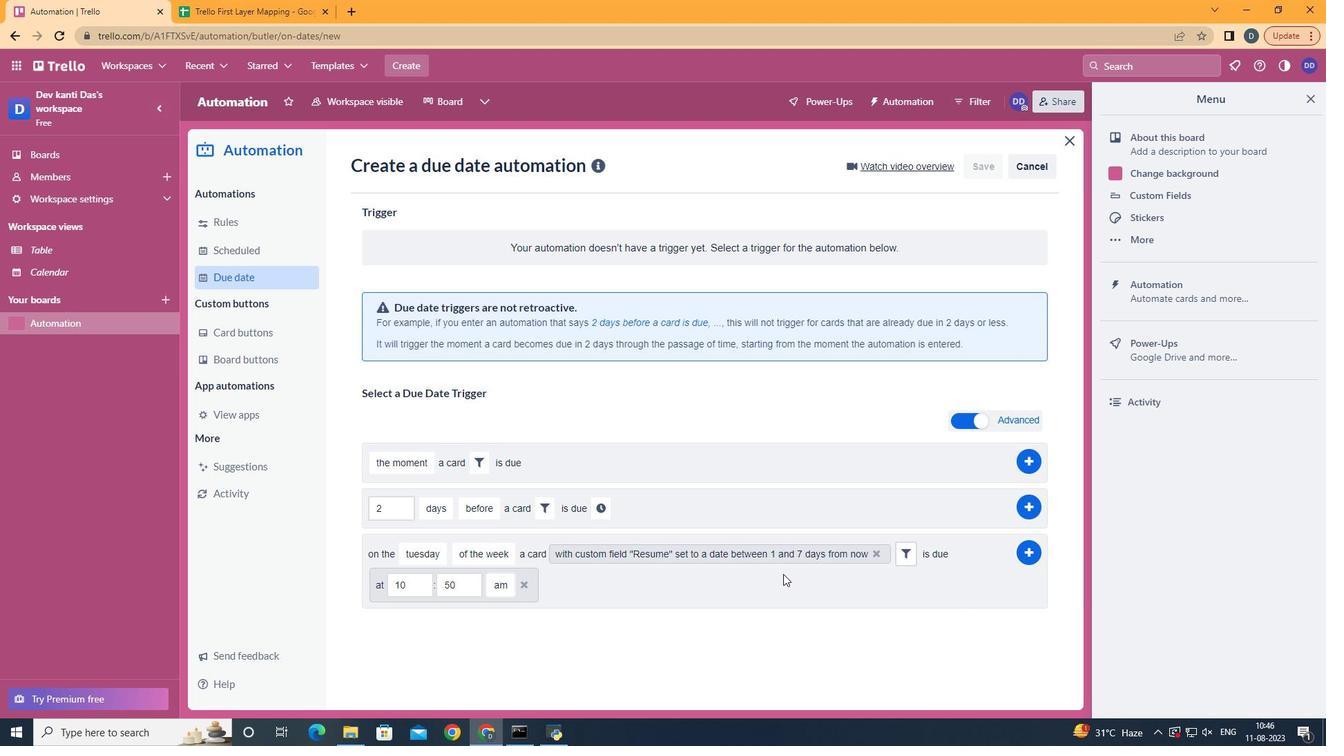 
Action: Mouse moved to (409, 591)
Screenshot: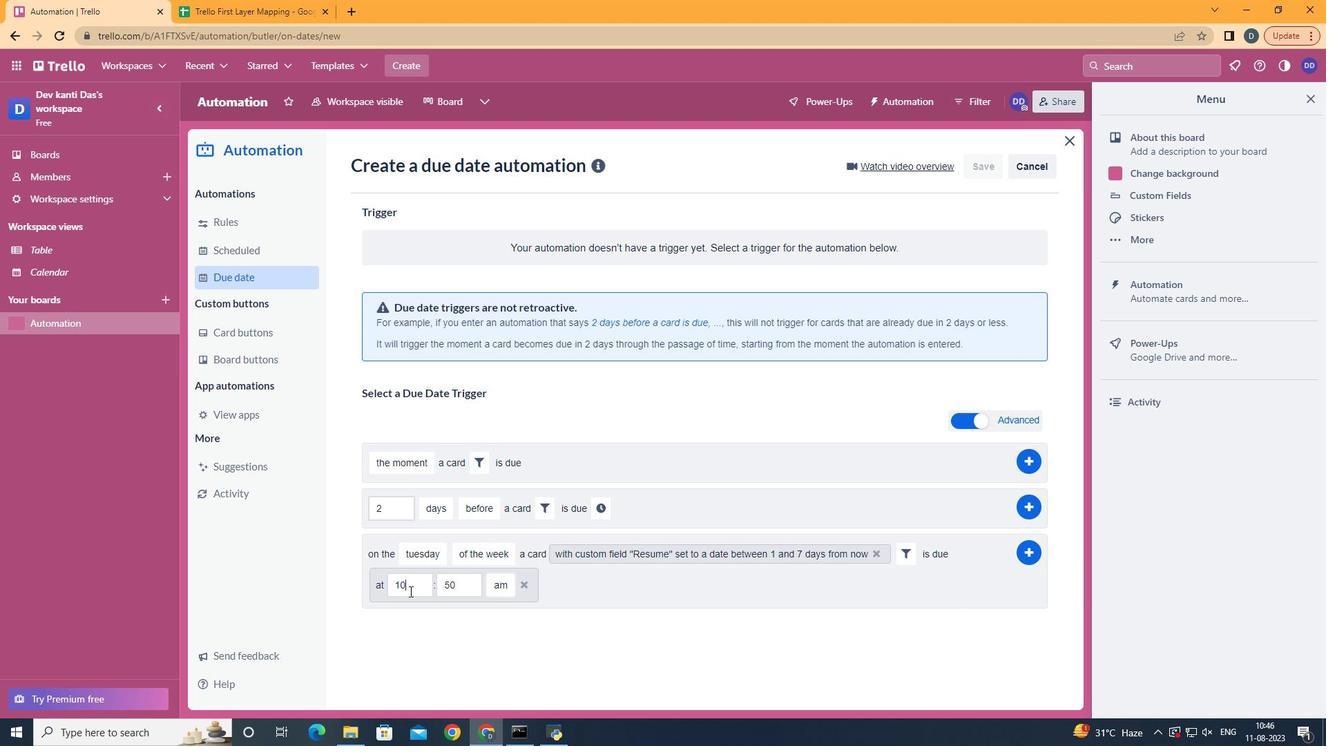 
Action: Mouse pressed left at (409, 591)
Screenshot: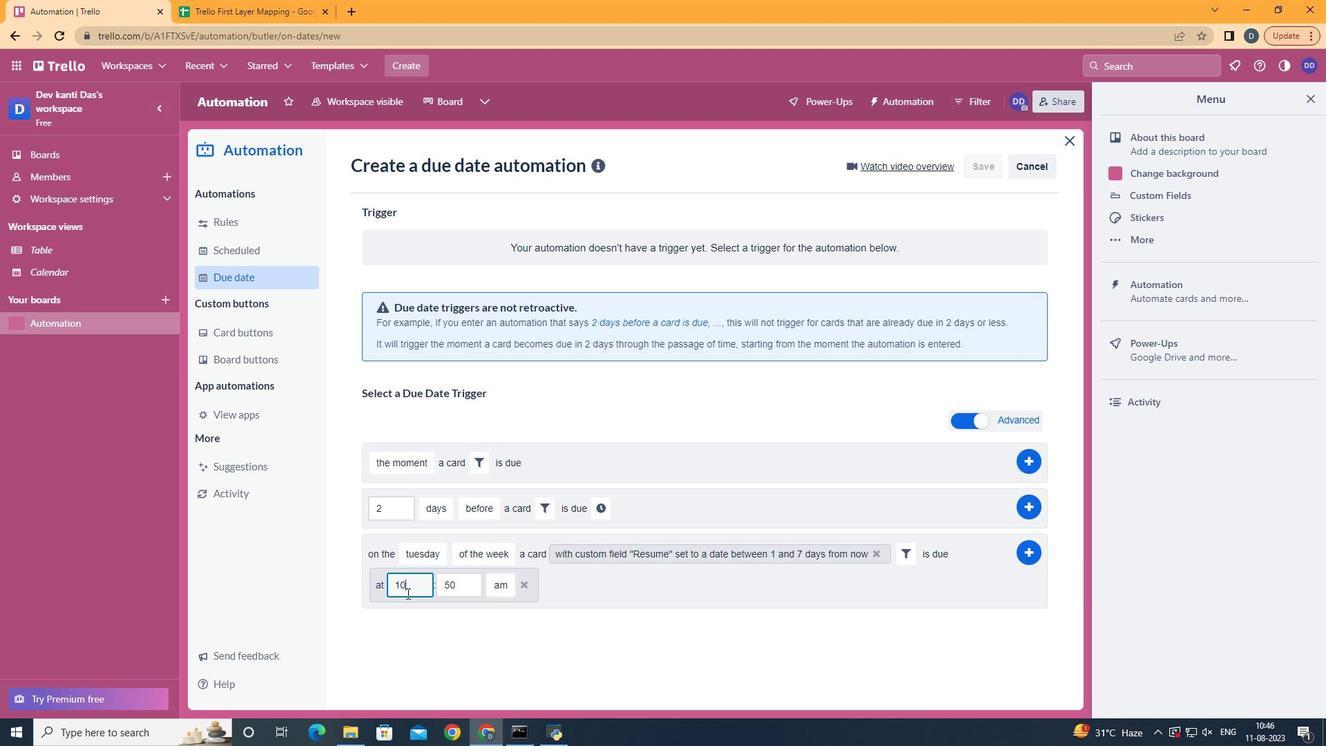 
Action: Mouse moved to (259, 651)
Screenshot: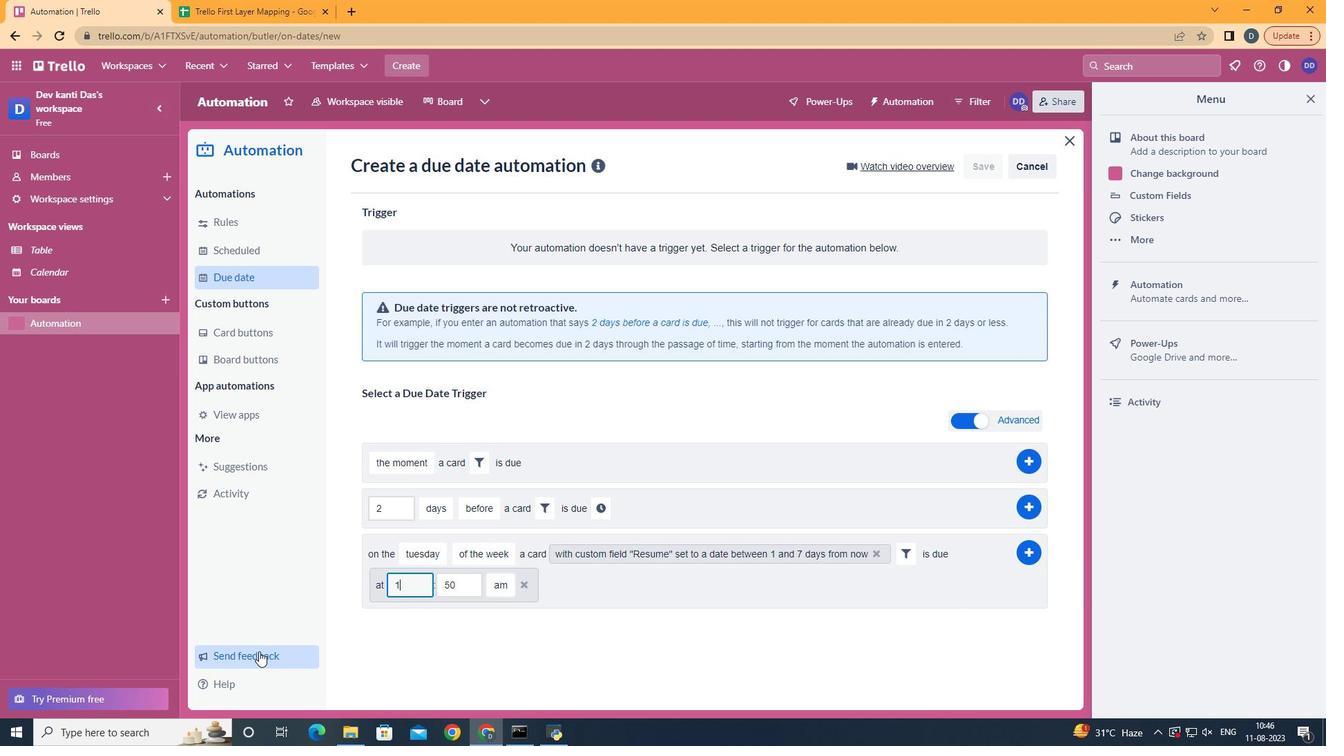 
Action: Key pressed <Key.backspace>1
Screenshot: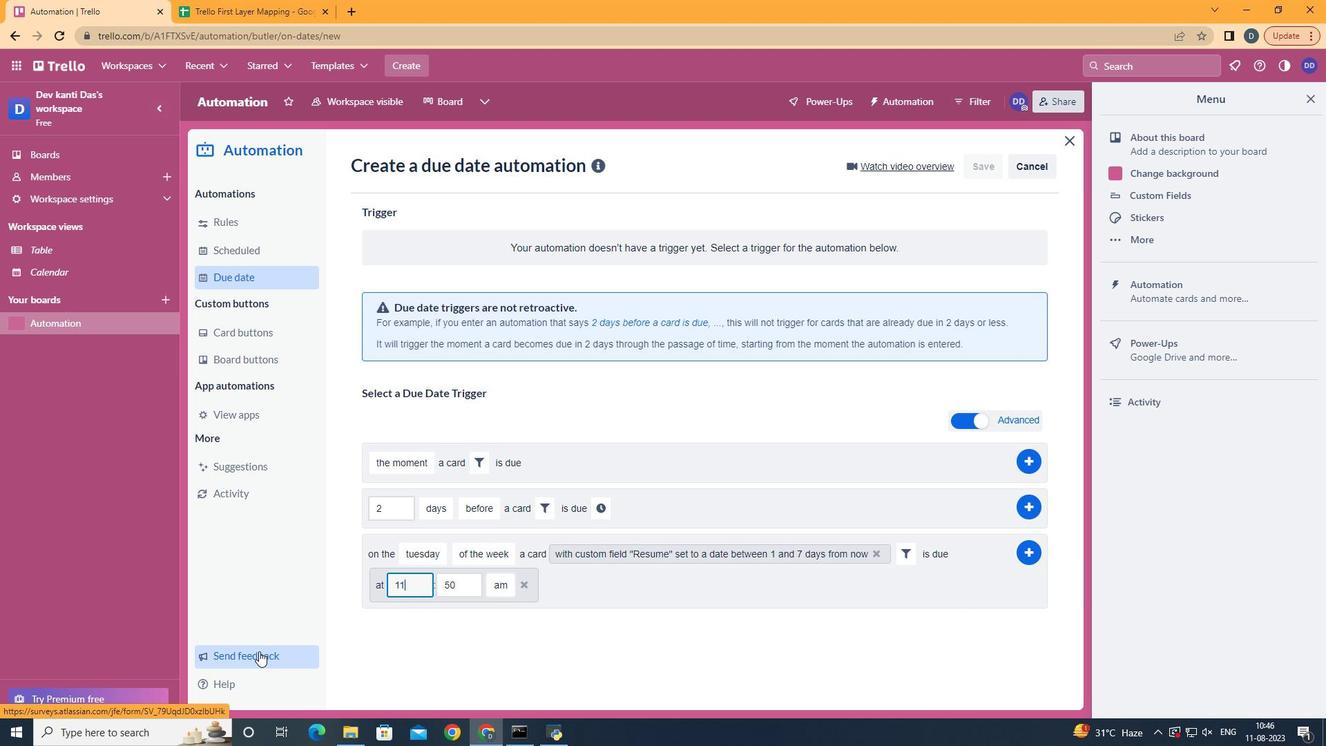 
Action: Mouse moved to (460, 589)
Screenshot: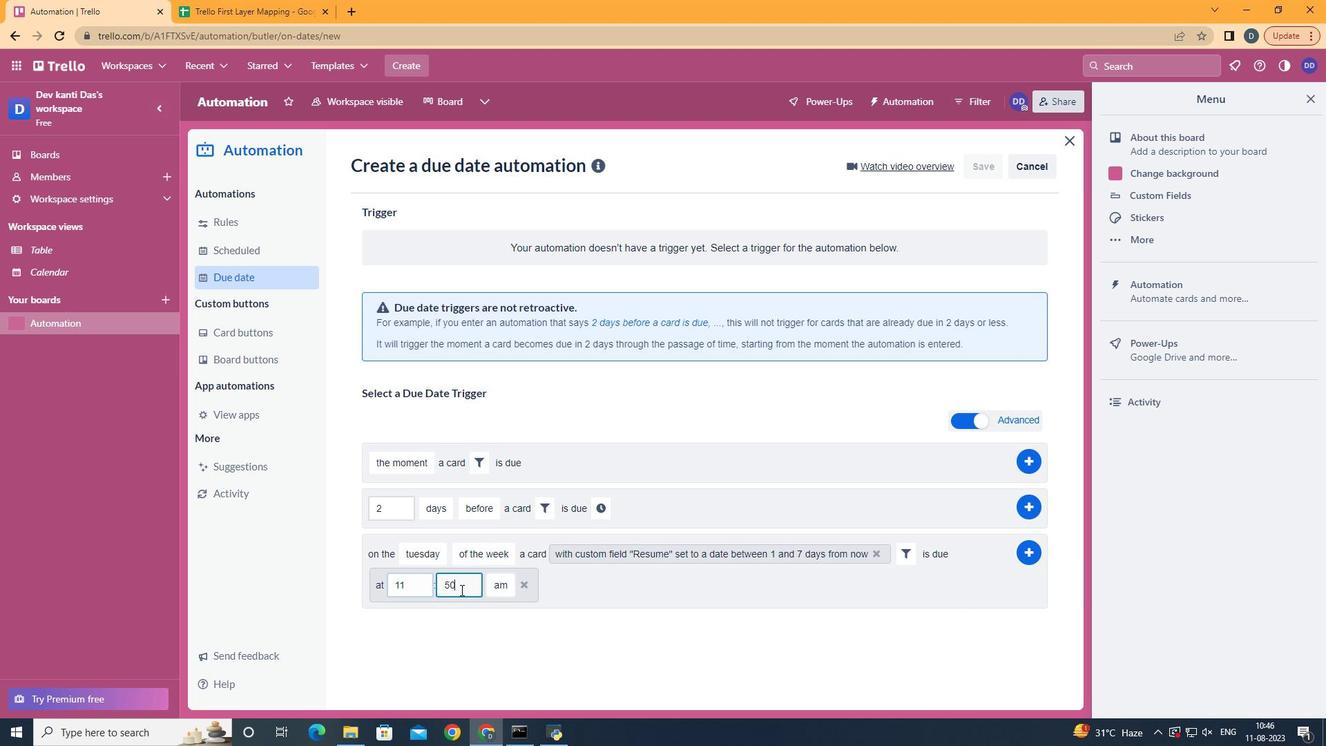 
Action: Mouse pressed left at (460, 589)
Screenshot: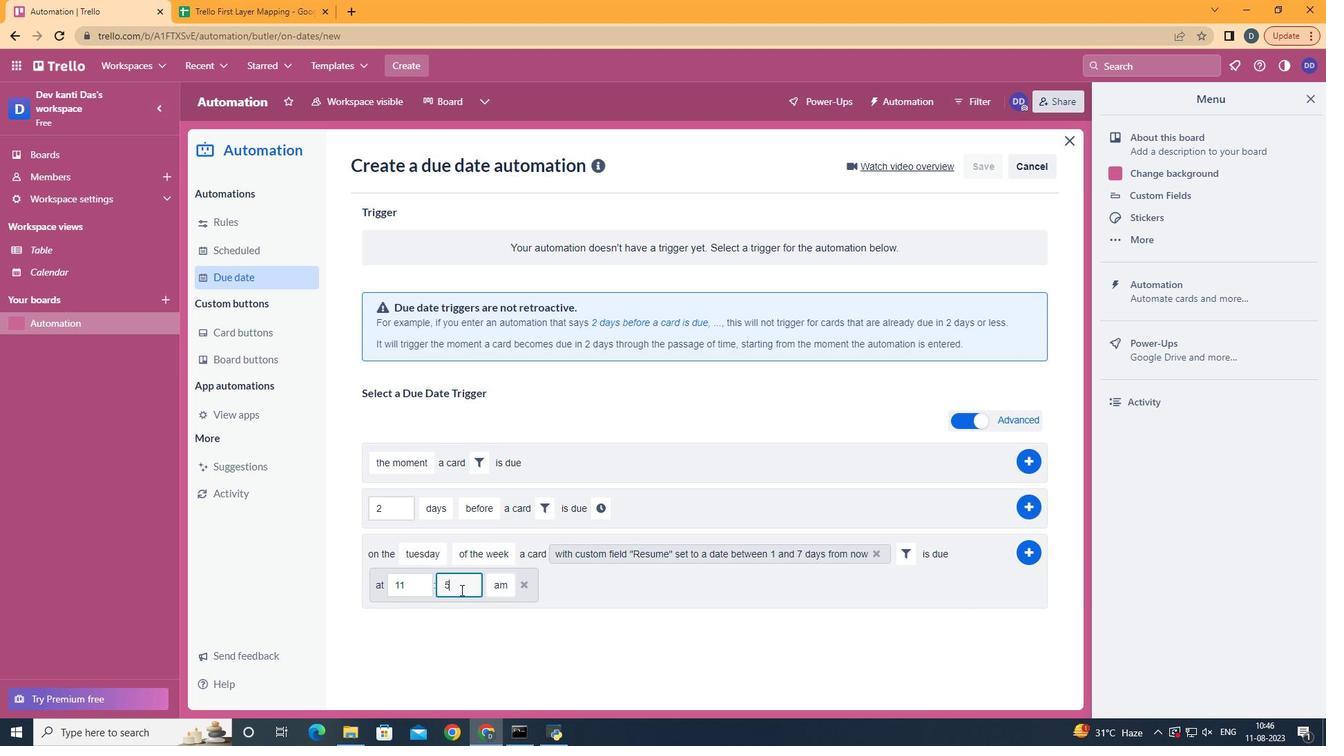 
Action: Key pressed <Key.backspace><Key.backspace>00
Screenshot: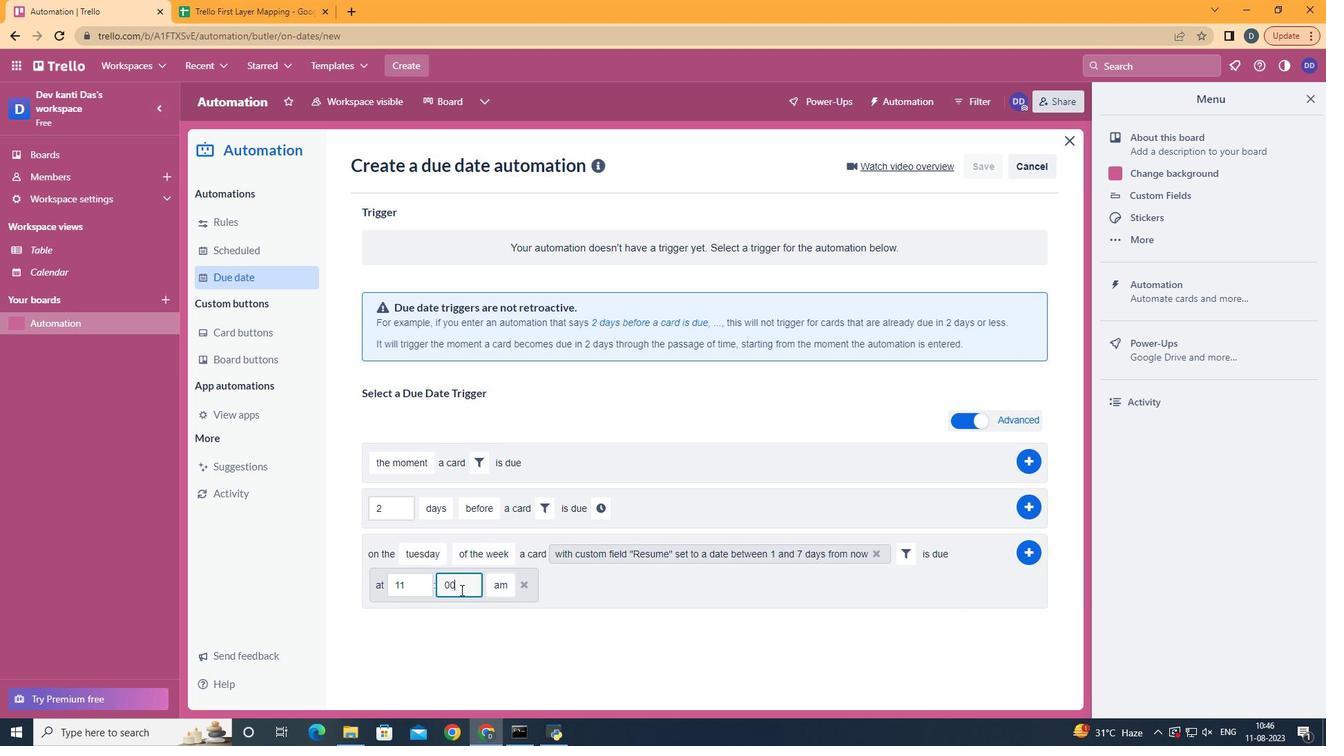 
Action: Mouse moved to (1032, 552)
Screenshot: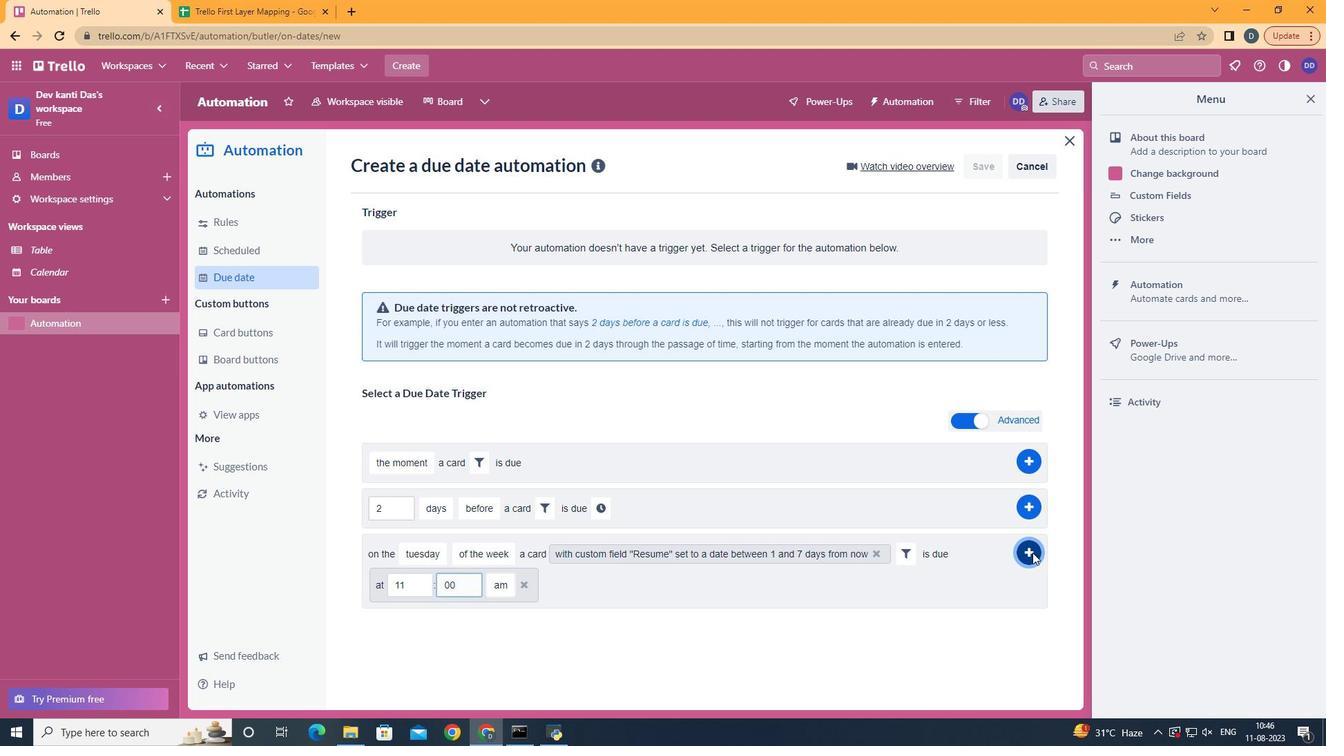 
Action: Mouse pressed left at (1032, 552)
Screenshot: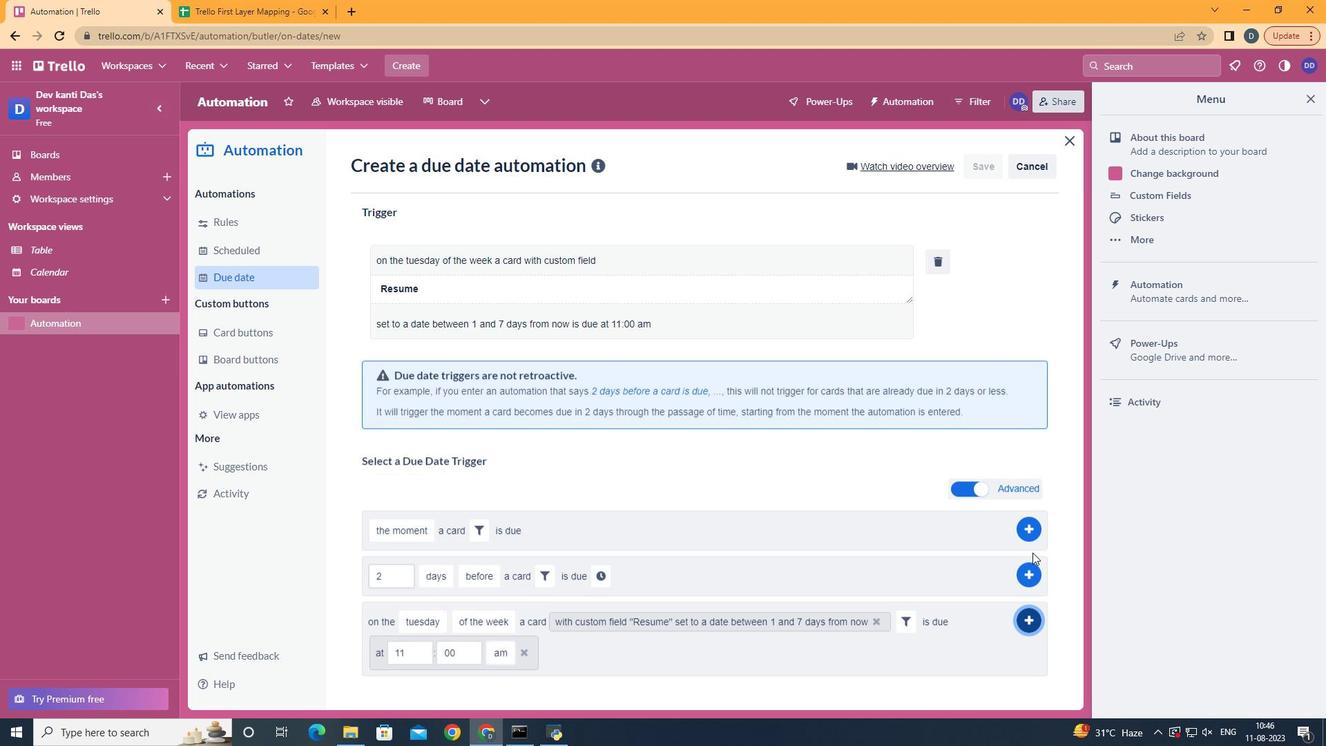 
